 Task: Find a house in Iowa City for 3 guests from 12 Aug to 15 Aug with 2 bedrooms, 3 beds, 1 bathroom, a price range of ₹12,000 to ₹16,000, and self check-in option.
Action: Mouse moved to (475, 92)
Screenshot: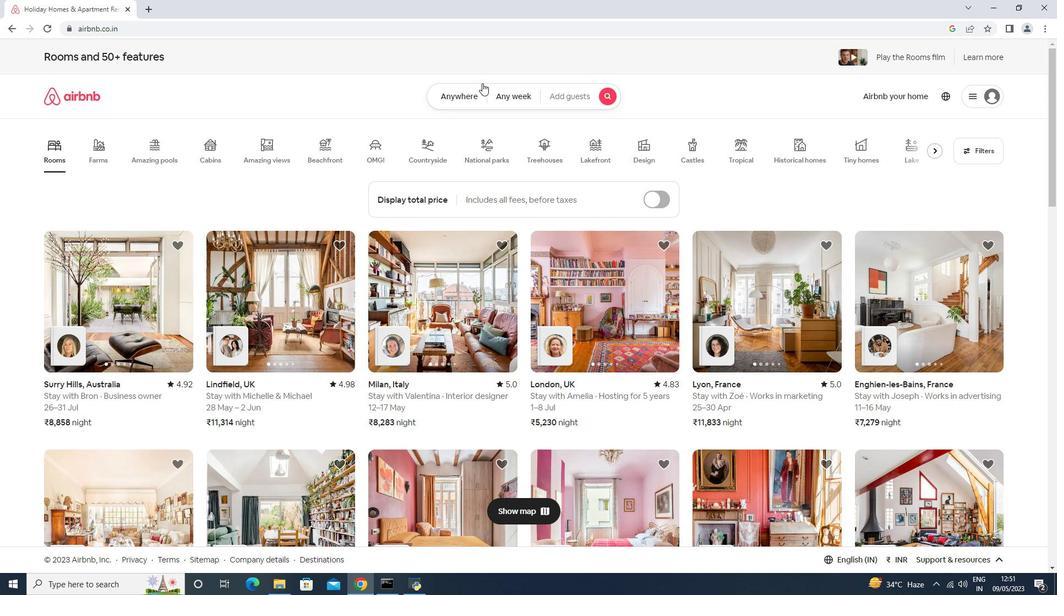 
Action: Mouse pressed left at (475, 92)
Screenshot: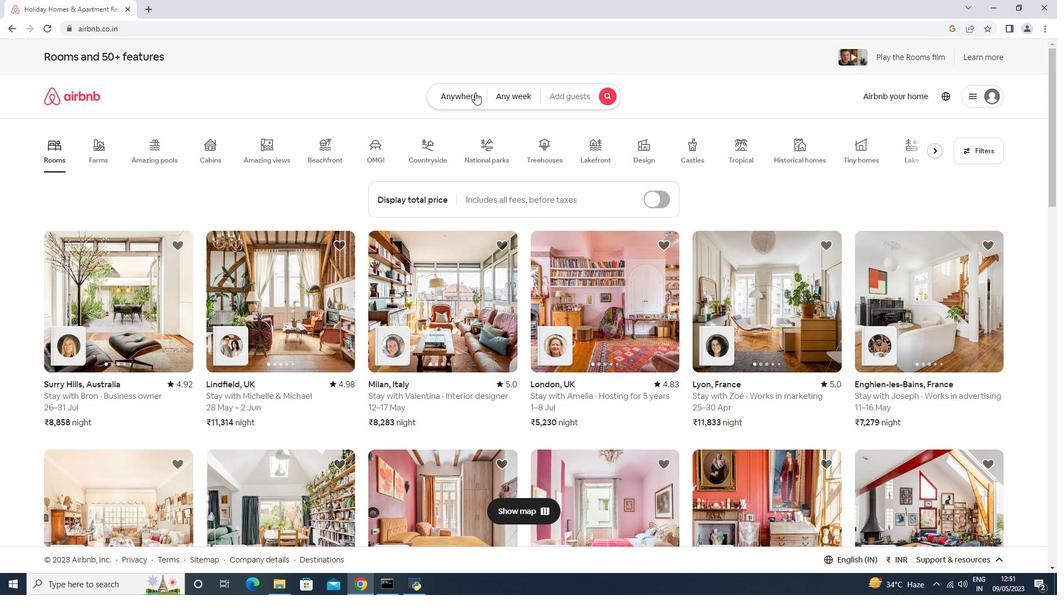 
Action: Mouse moved to (423, 131)
Screenshot: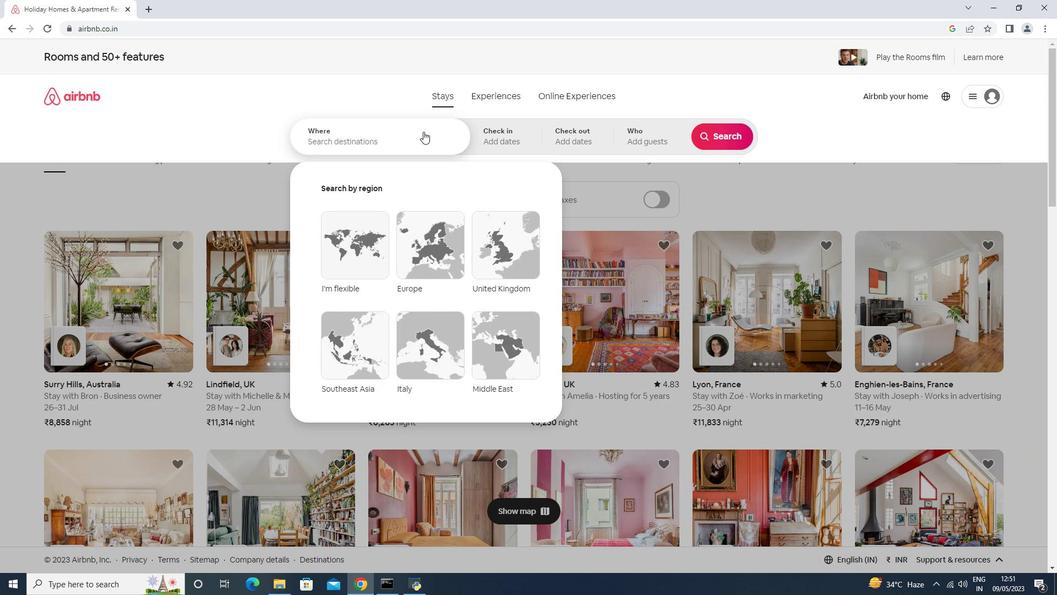
Action: Mouse pressed left at (423, 131)
Screenshot: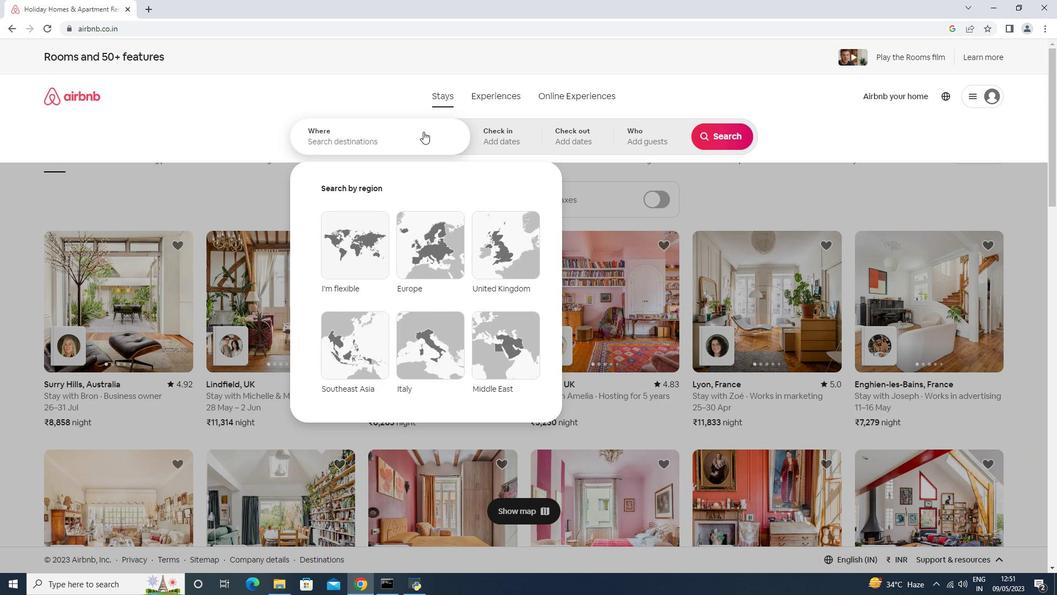 
Action: Key pressed <Key.shift><Key.shift>Lowa<Key.space><Key.shift>City,<Key.space><Key.shift>UNITED<Key.space><Key.shift>States<Key.enter>
Screenshot: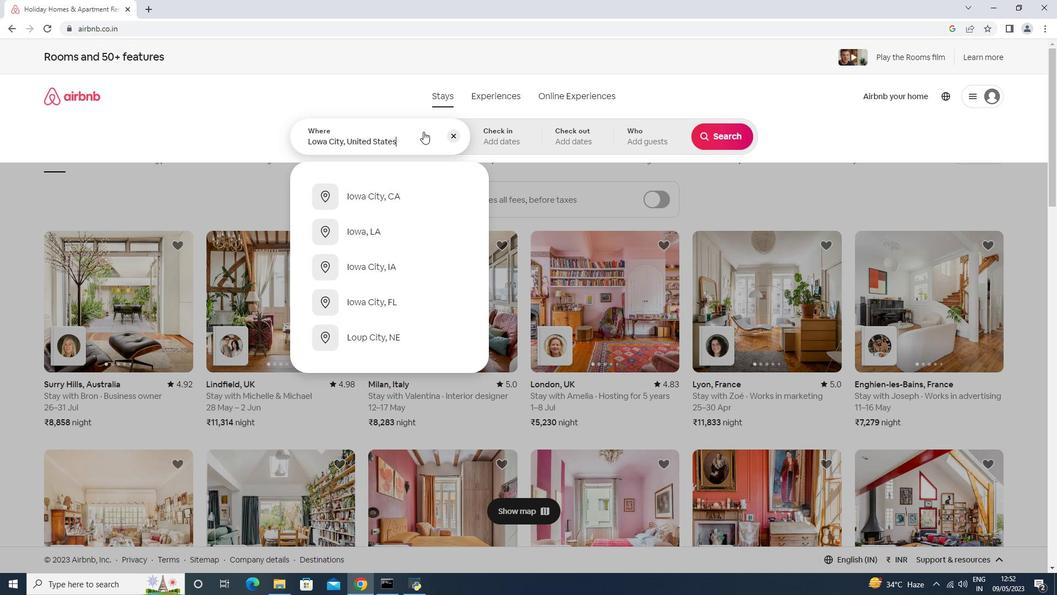 
Action: Mouse moved to (720, 225)
Screenshot: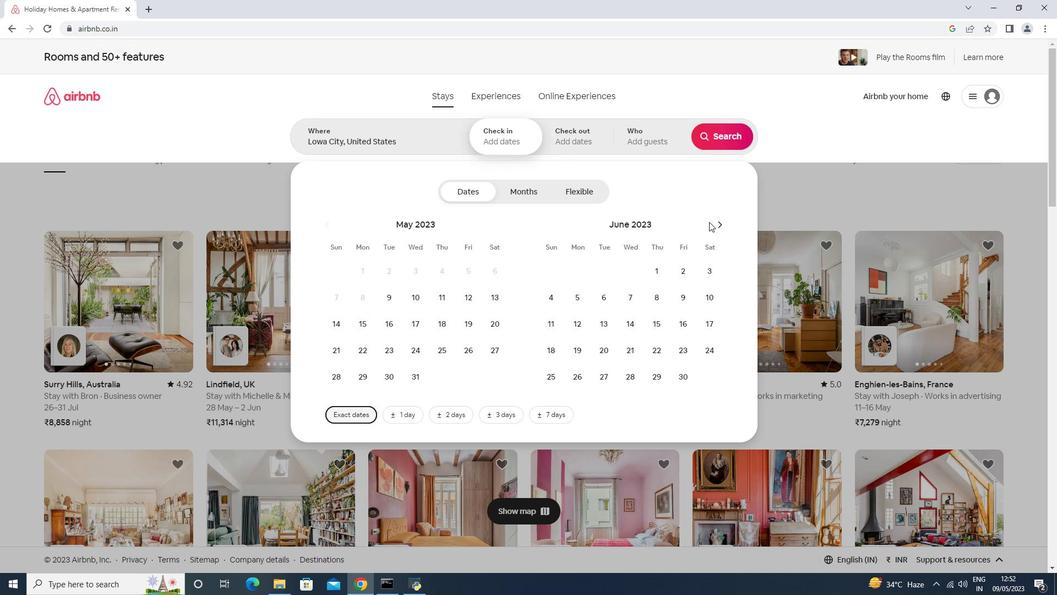 
Action: Mouse pressed left at (720, 225)
Screenshot: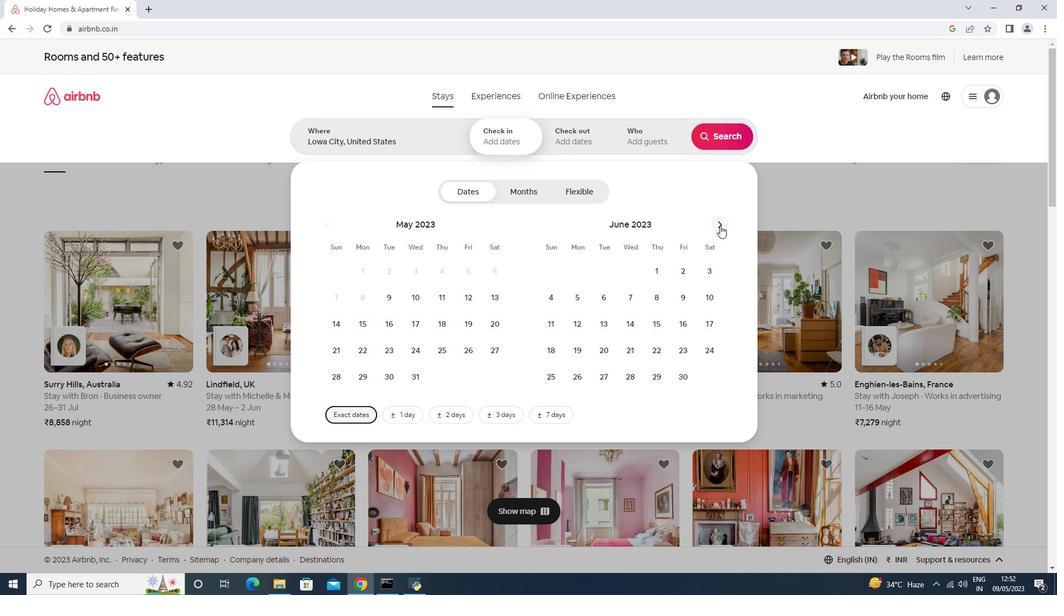 
Action: Mouse pressed left at (720, 225)
Screenshot: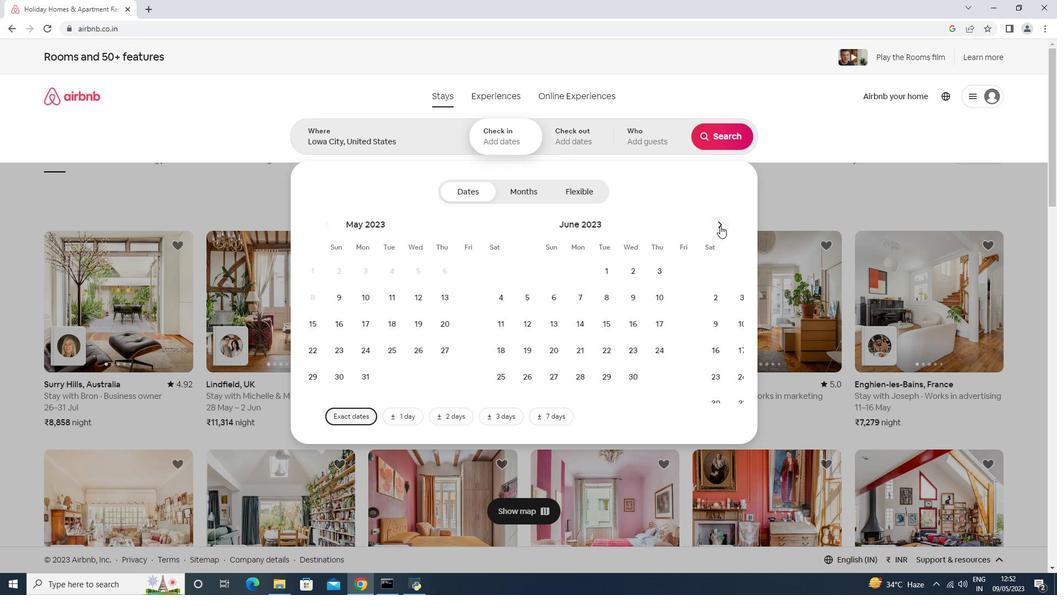
Action: Mouse moved to (713, 287)
Screenshot: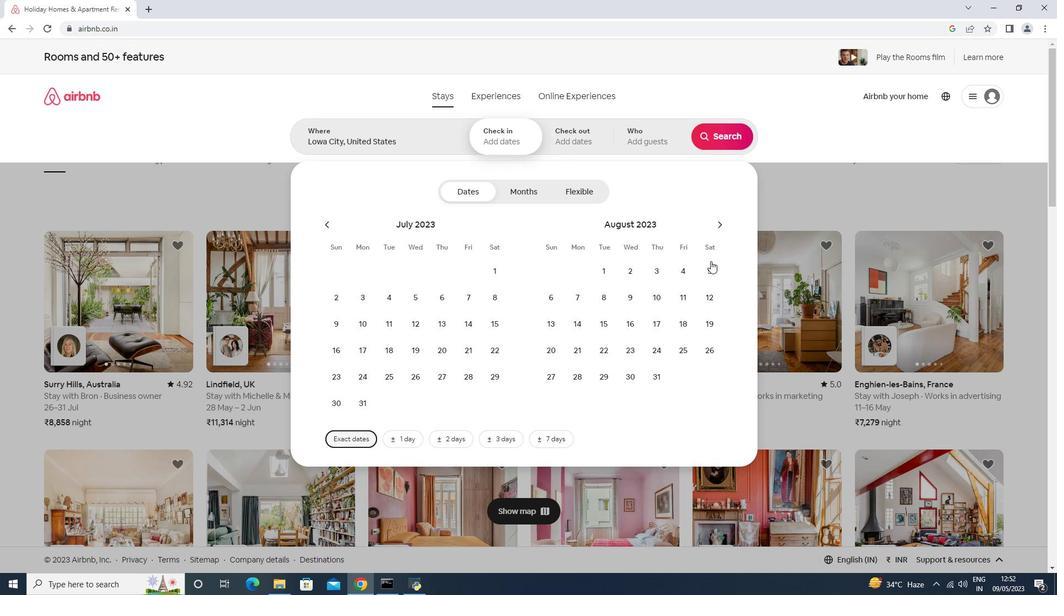 
Action: Mouse pressed left at (713, 287)
Screenshot: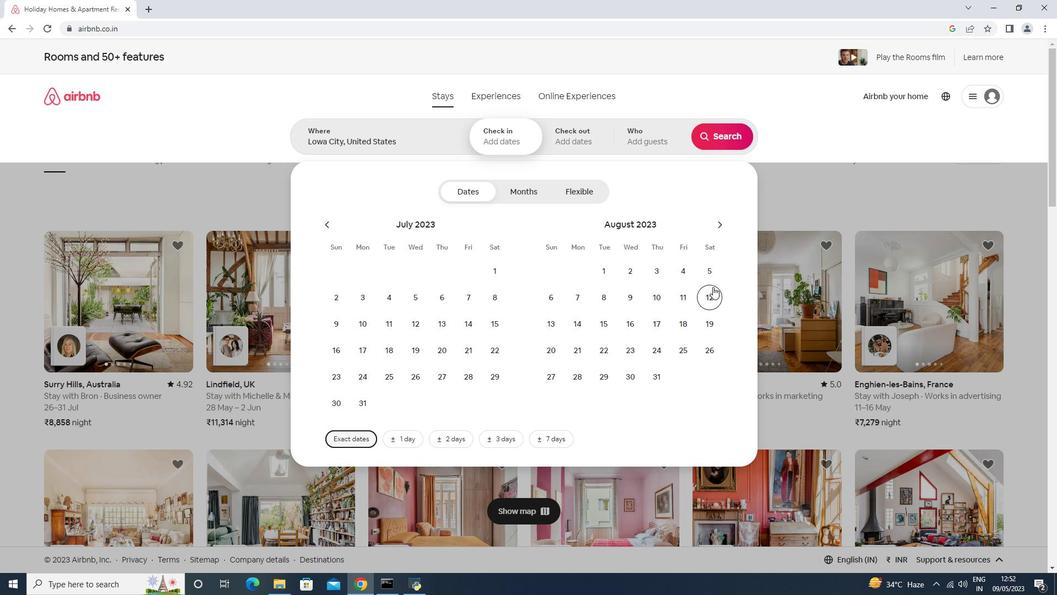 
Action: Mouse moved to (613, 315)
Screenshot: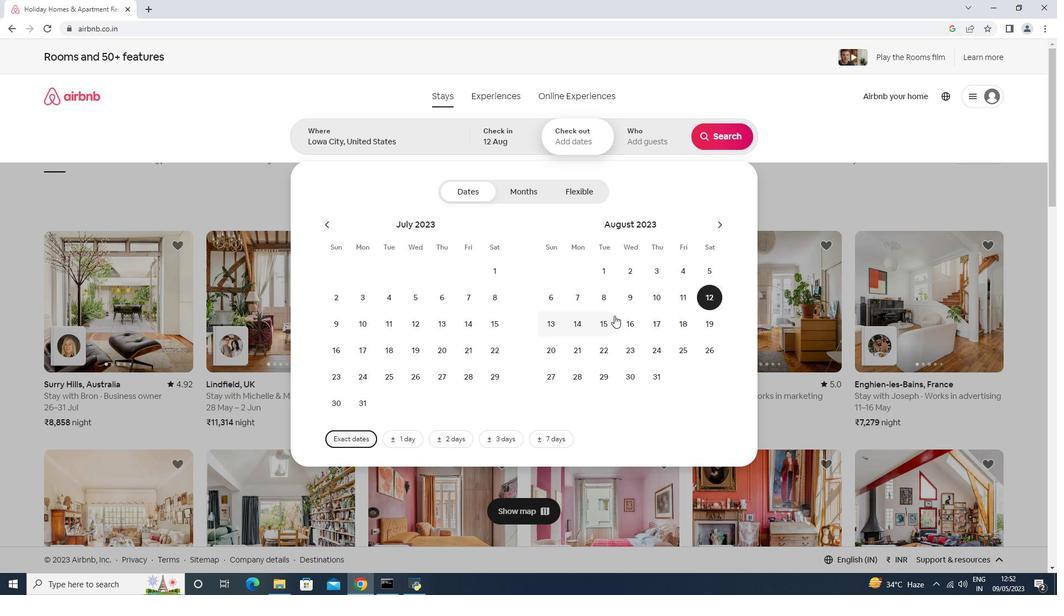 
Action: Mouse pressed left at (613, 315)
Screenshot: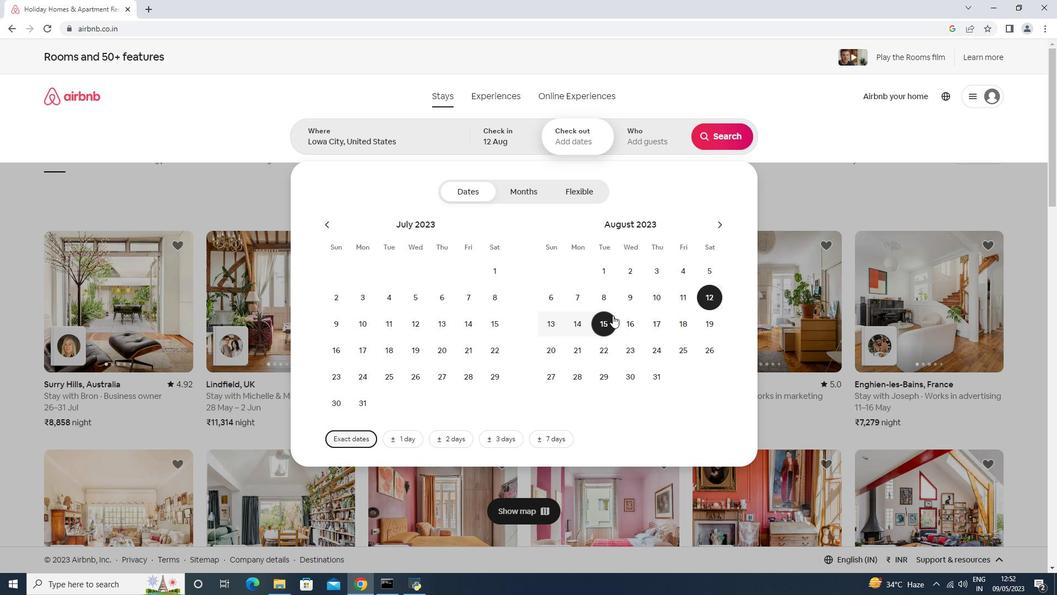 
Action: Mouse moved to (647, 141)
Screenshot: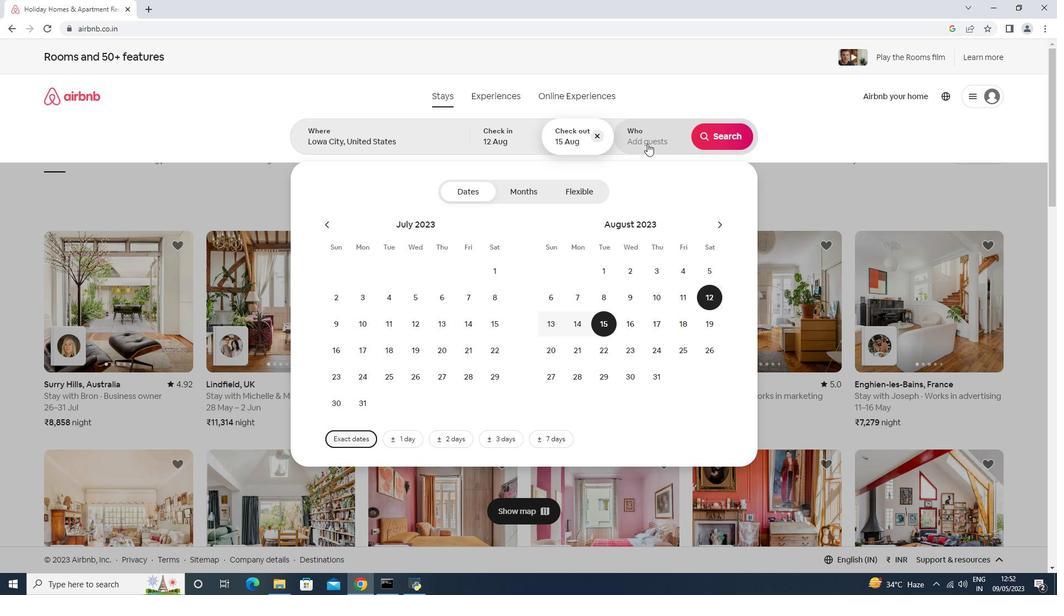 
Action: Mouse pressed left at (647, 141)
Screenshot: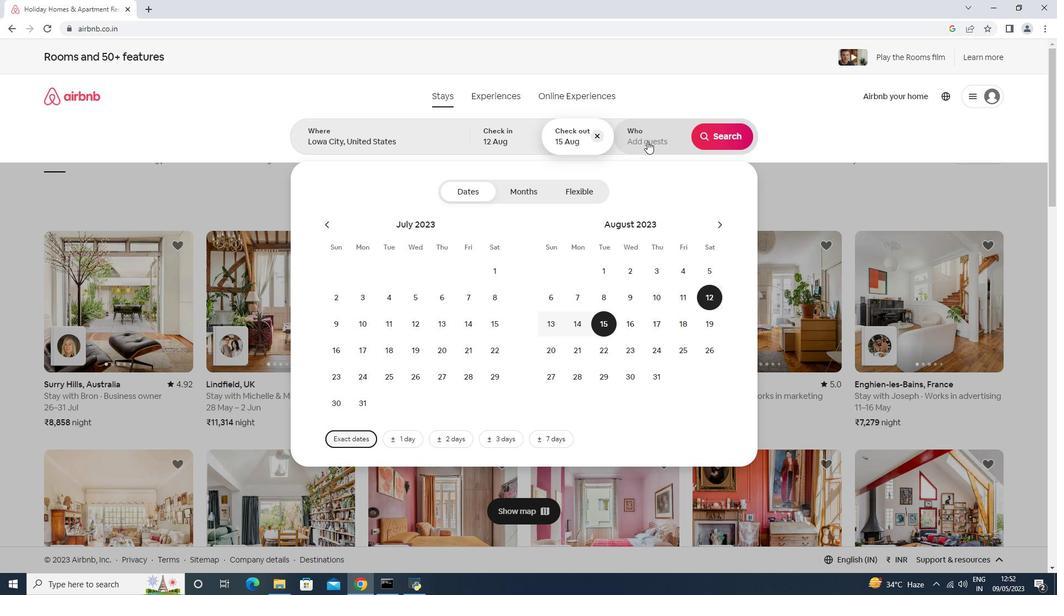 
Action: Mouse moved to (729, 190)
Screenshot: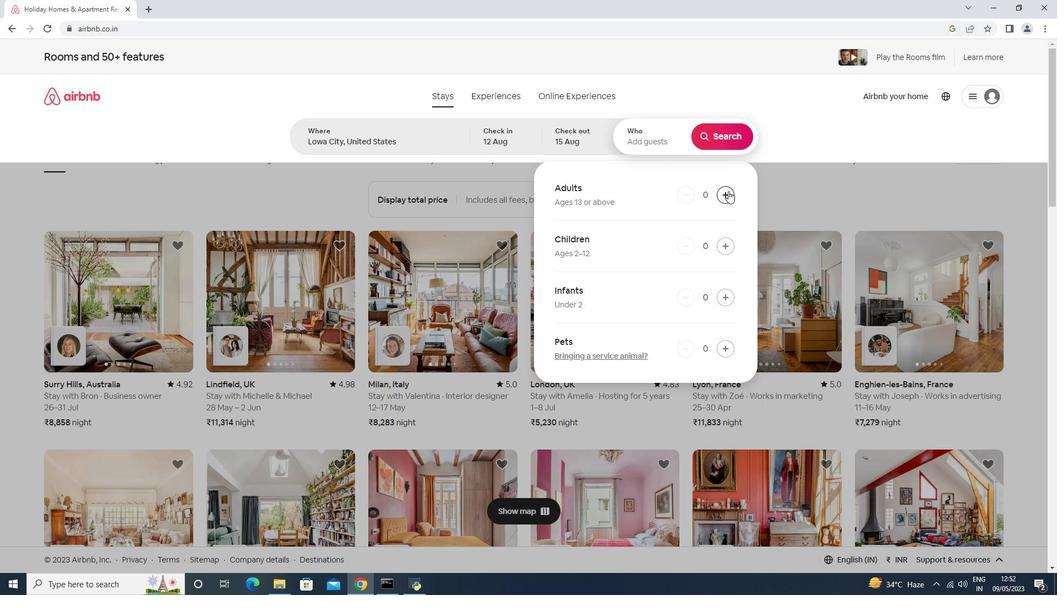 
Action: Mouse pressed left at (729, 190)
Screenshot: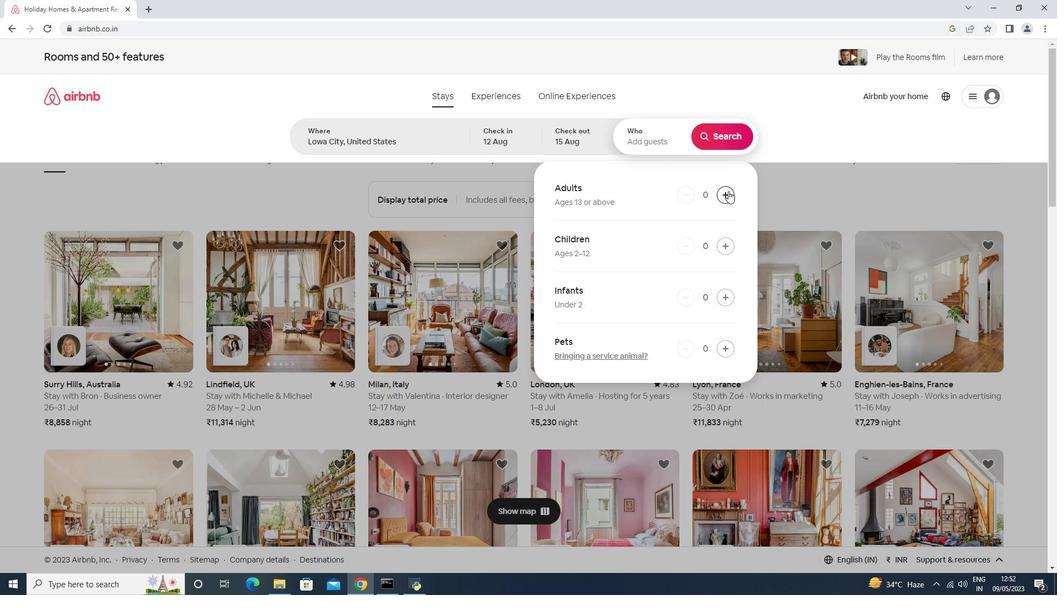 
Action: Mouse pressed left at (729, 190)
Screenshot: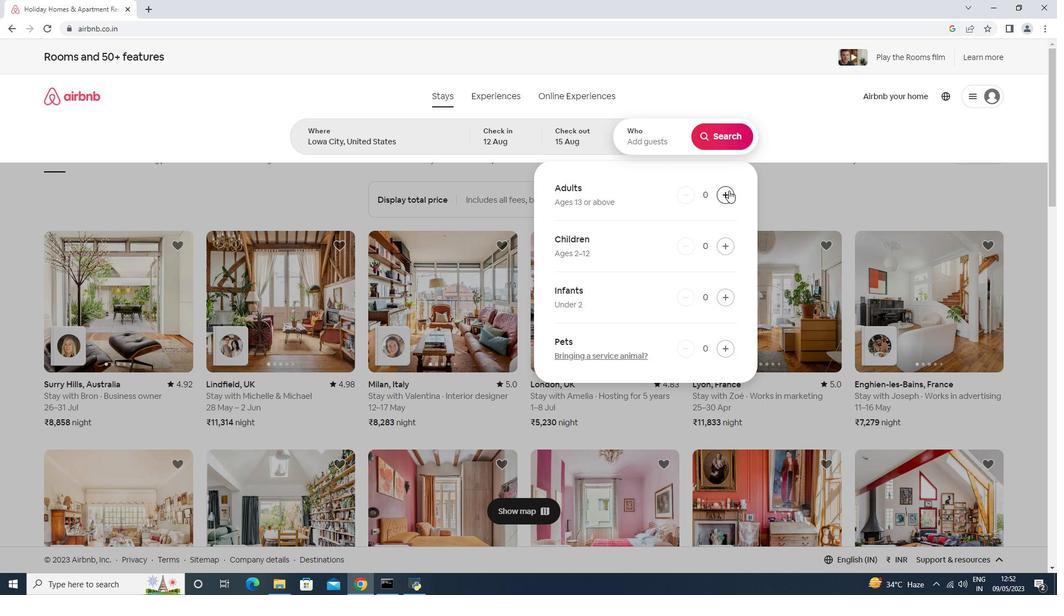 
Action: Mouse pressed left at (729, 190)
Screenshot: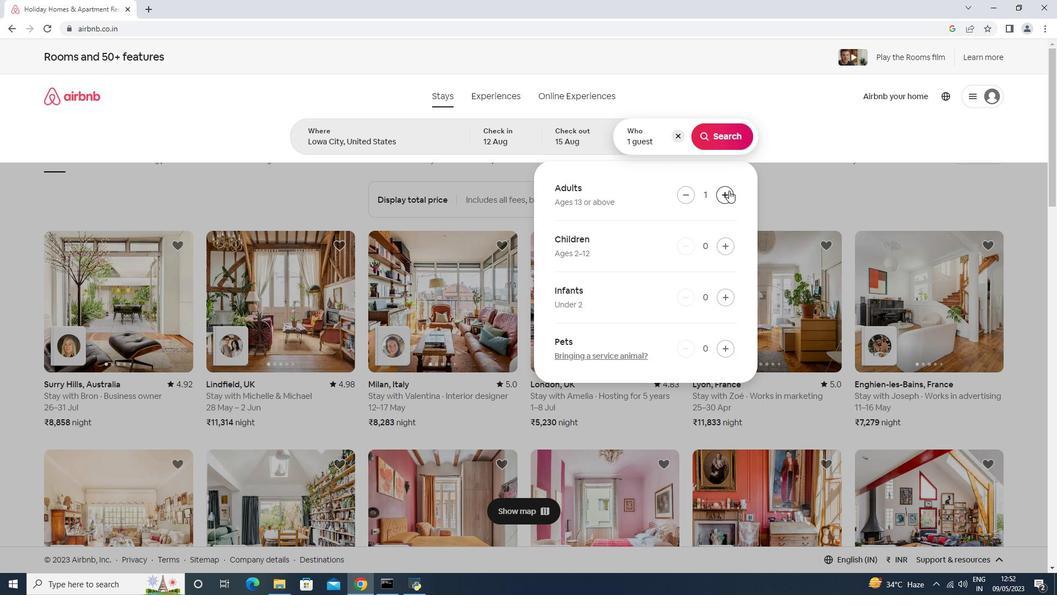 
Action: Mouse pressed left at (729, 190)
Screenshot: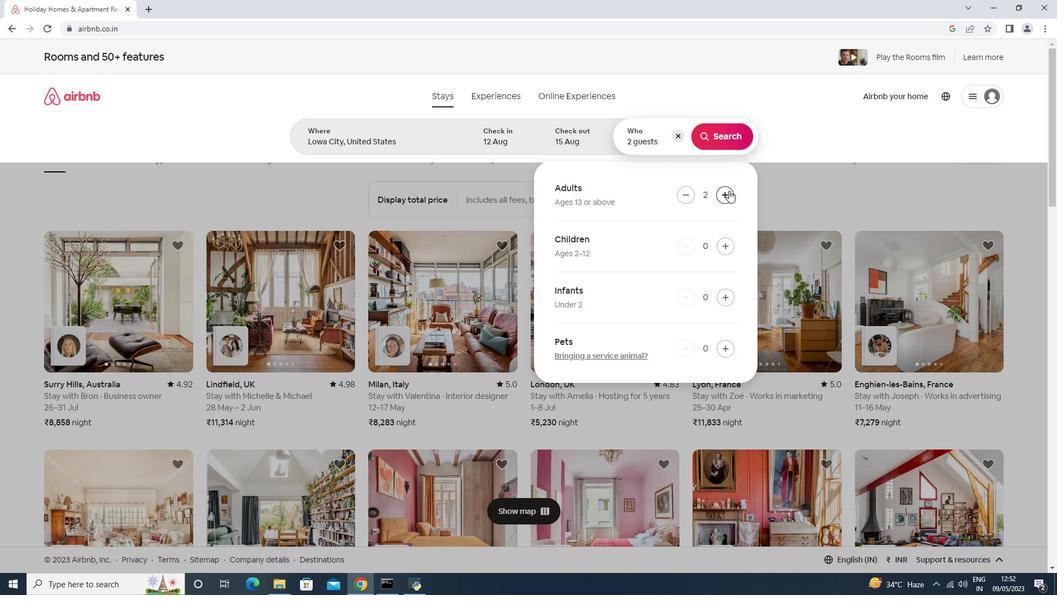 
Action: Mouse moved to (695, 195)
Screenshot: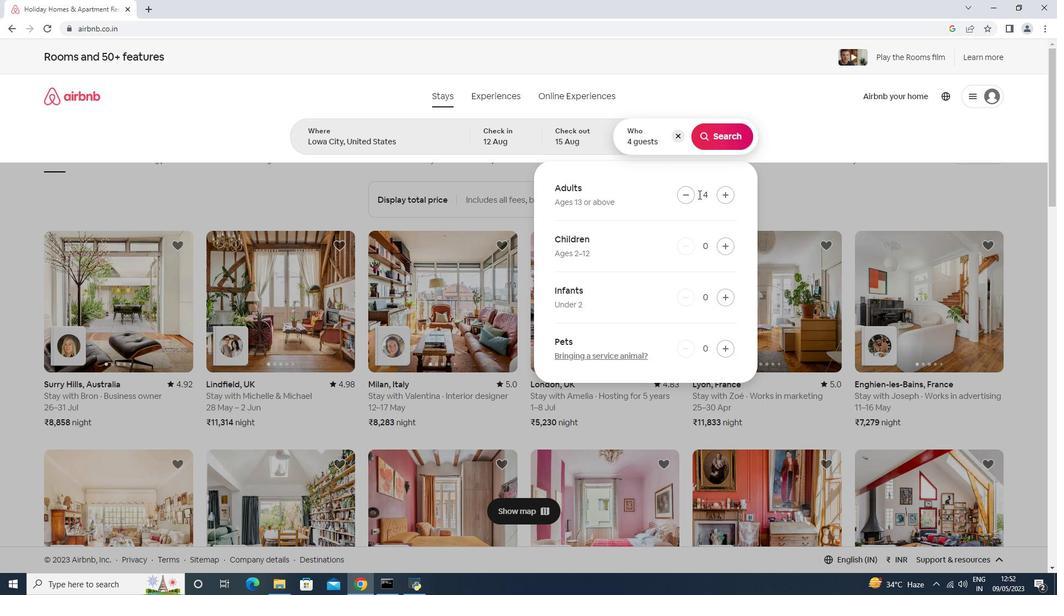 
Action: Mouse pressed left at (695, 195)
Screenshot: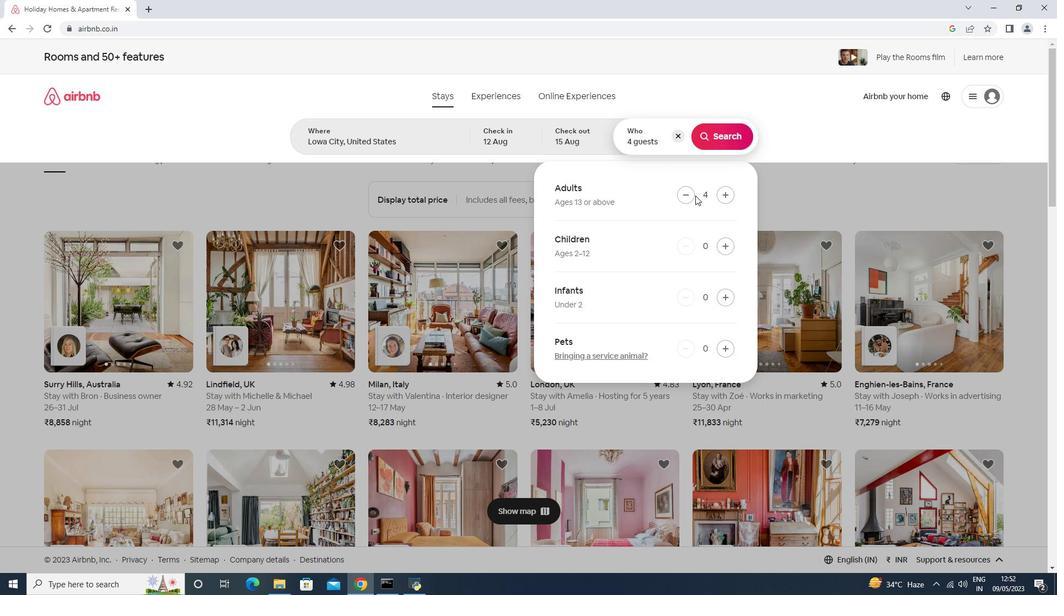 
Action: Mouse moved to (694, 195)
Screenshot: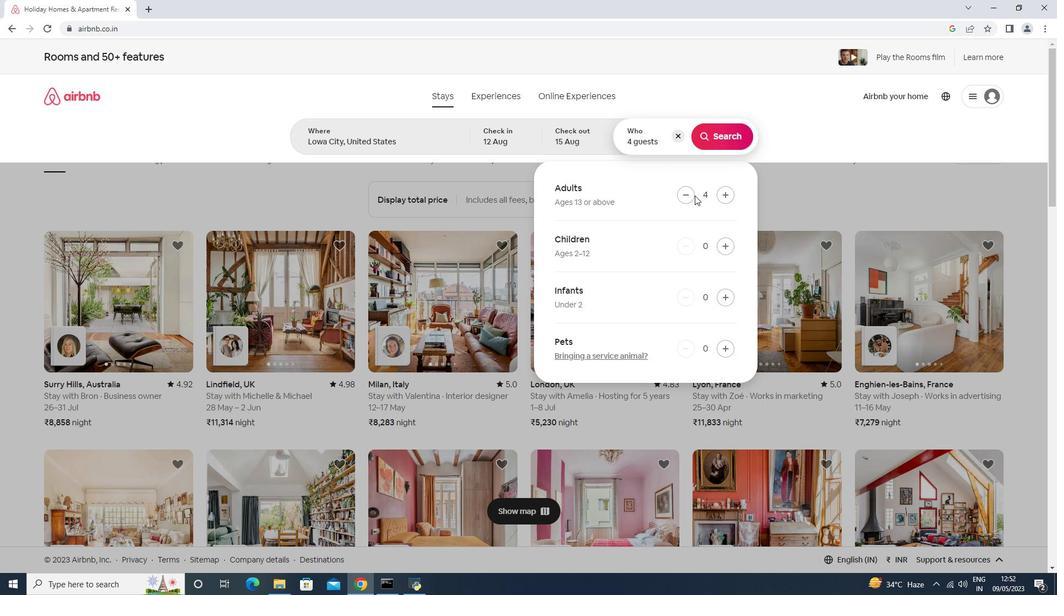 
Action: Mouse pressed left at (694, 195)
Screenshot: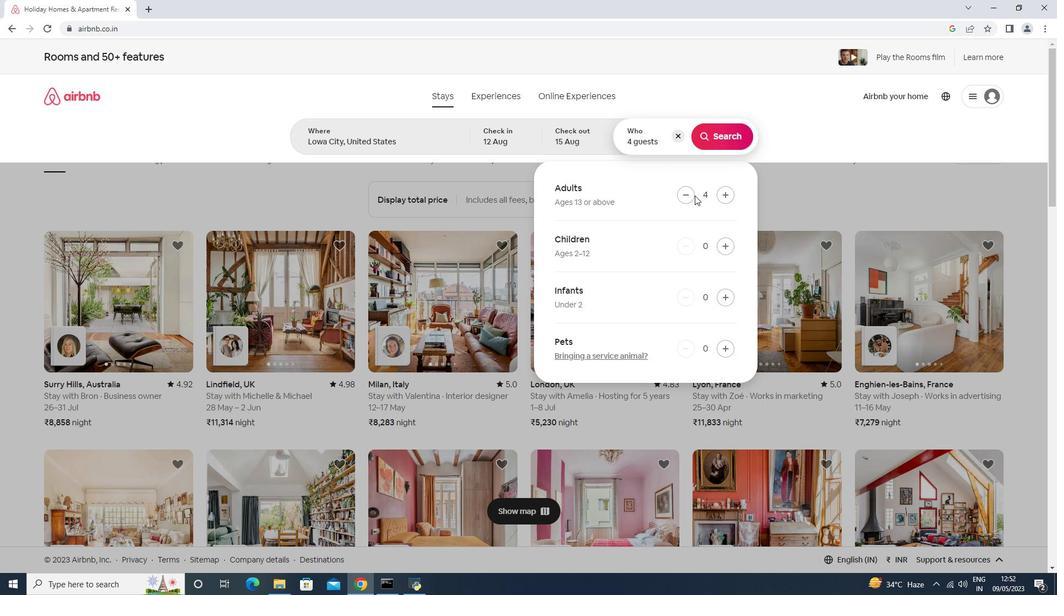 
Action: Mouse moved to (735, 128)
Screenshot: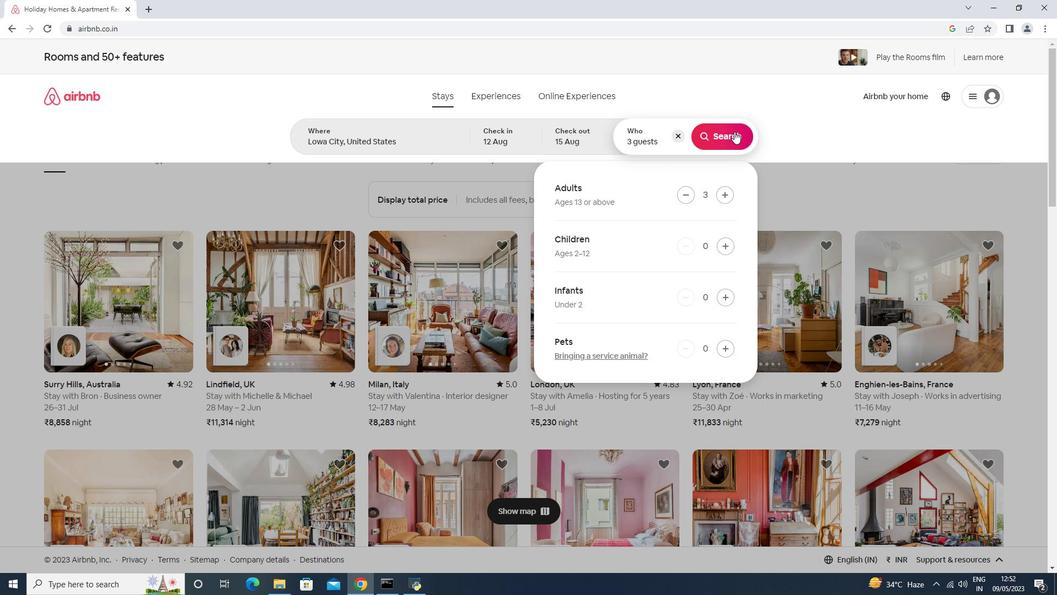 
Action: Mouse pressed left at (735, 128)
Screenshot: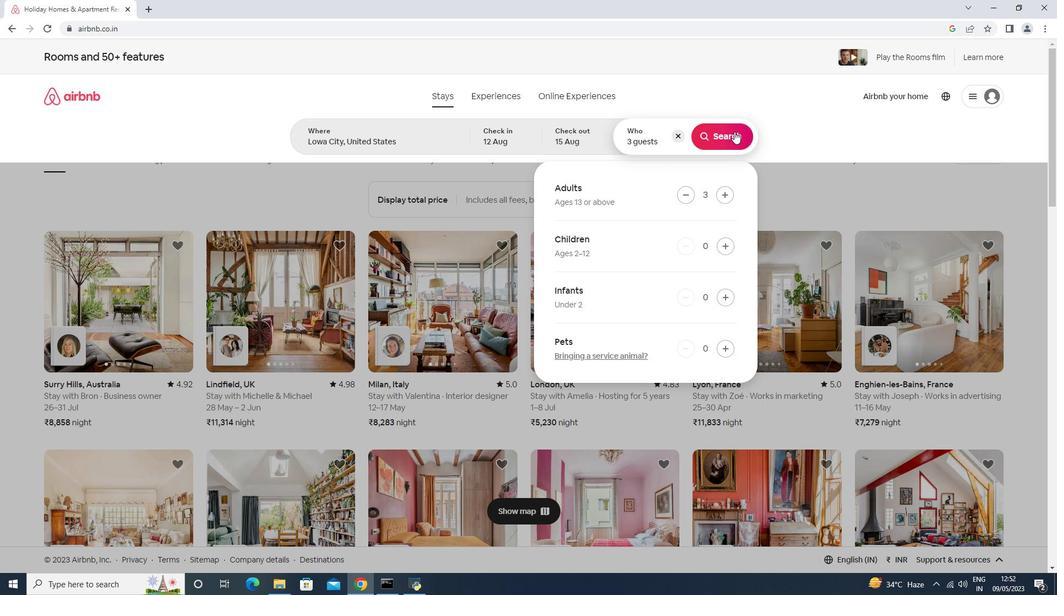 
Action: Mouse moved to (1020, 111)
Screenshot: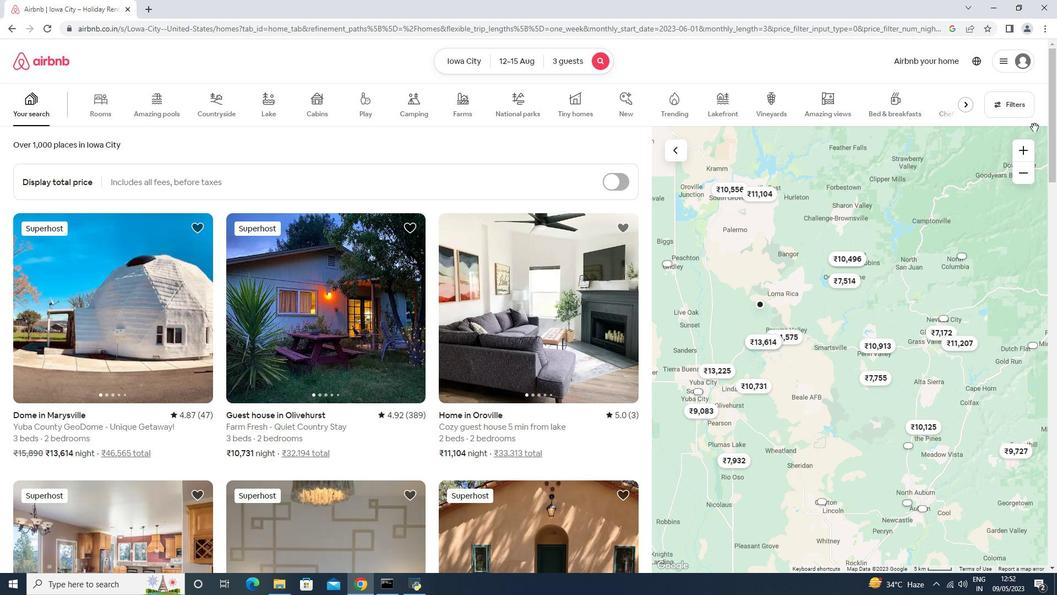 
Action: Mouse pressed left at (1020, 111)
Screenshot: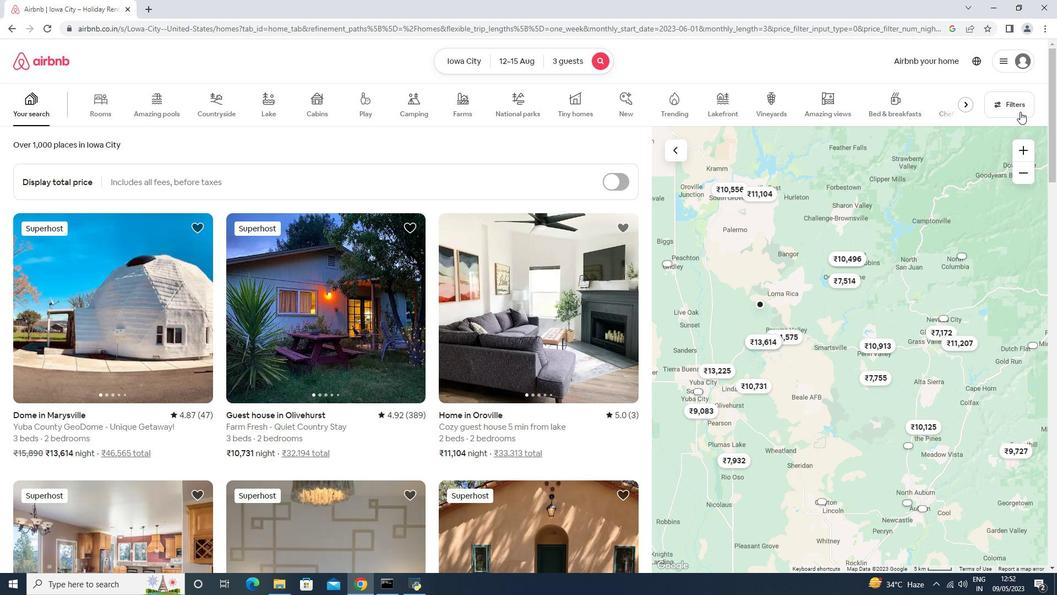 
Action: Mouse moved to (453, 373)
Screenshot: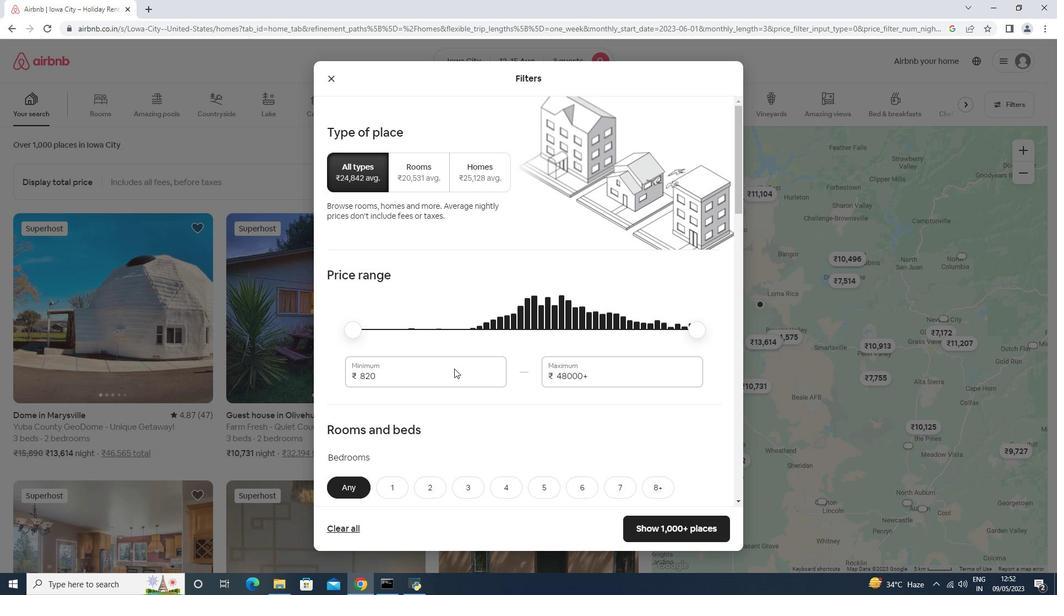 
Action: Mouse pressed left at (453, 373)
Screenshot: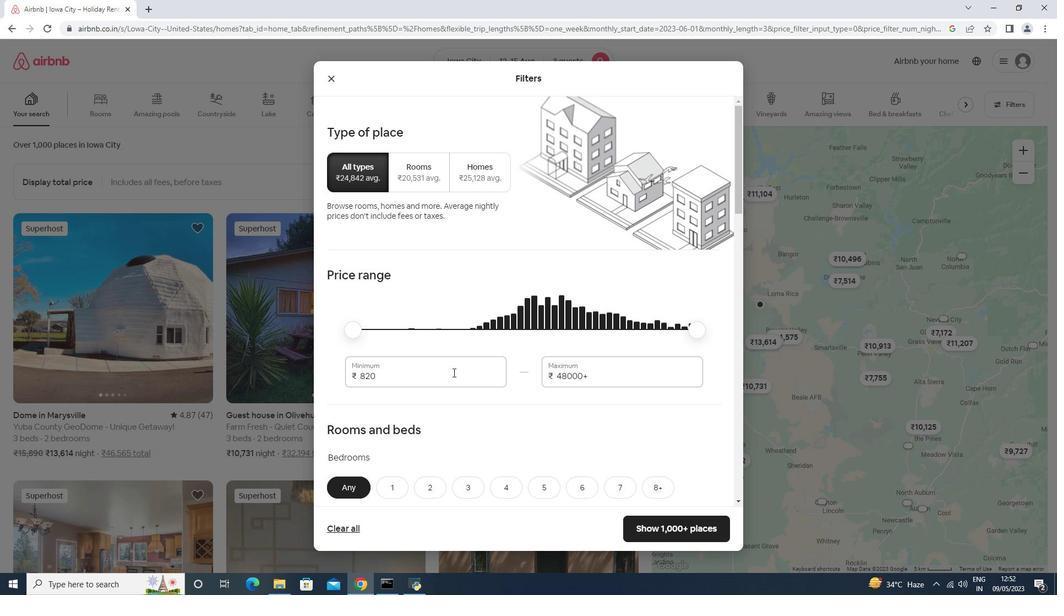 
Action: Key pressed <Key.backspace><Key.backspace><Key.backspace><Key.backspace><Key.backspace>12000<Key.tab>1600
Screenshot: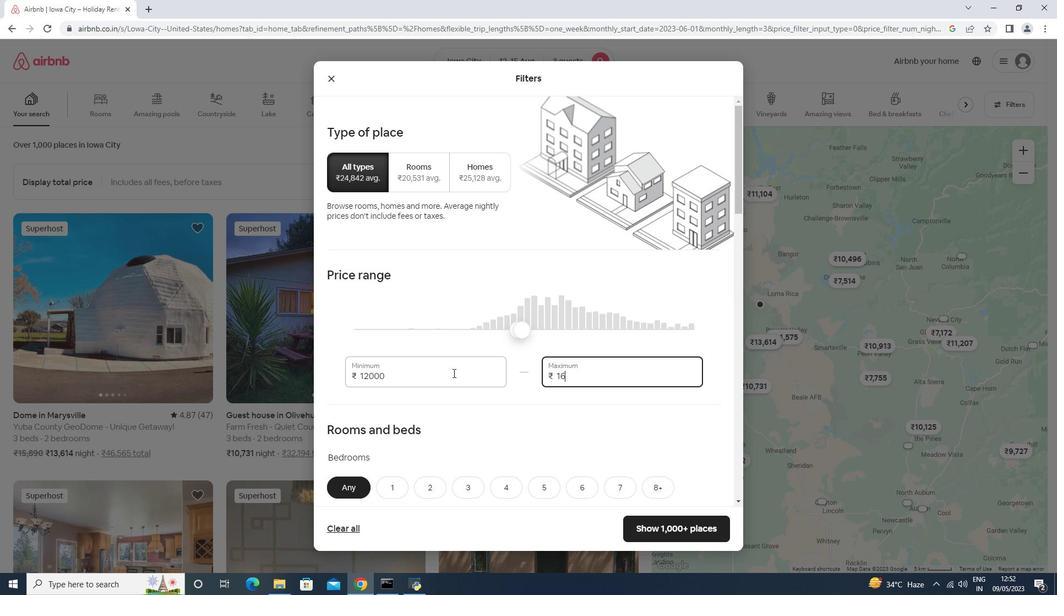 
Action: Mouse scrolled (453, 372) with delta (0, 0)
Screenshot: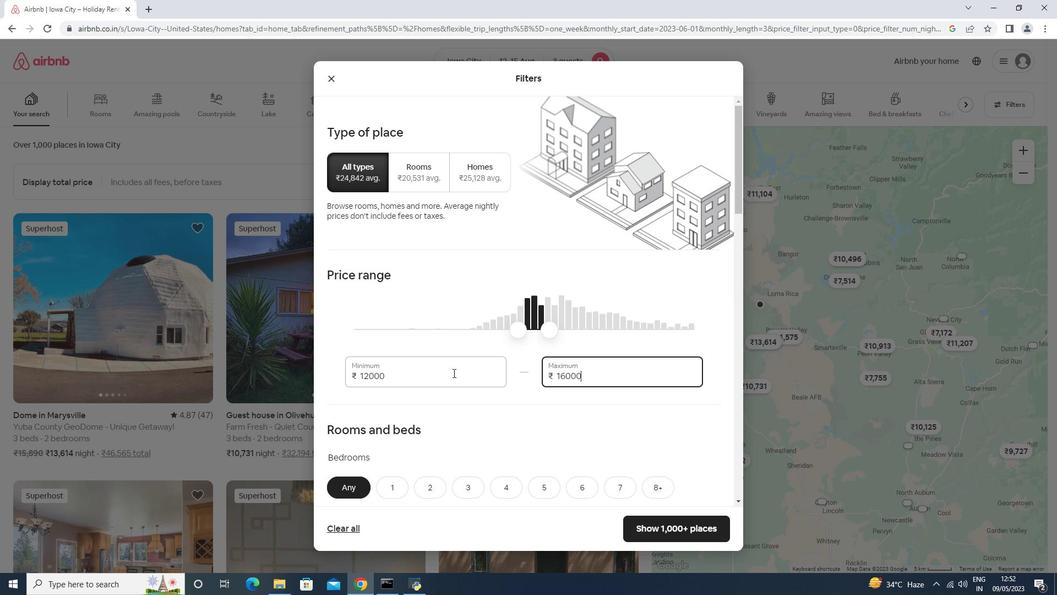 
Action: Mouse scrolled (453, 372) with delta (0, 0)
Screenshot: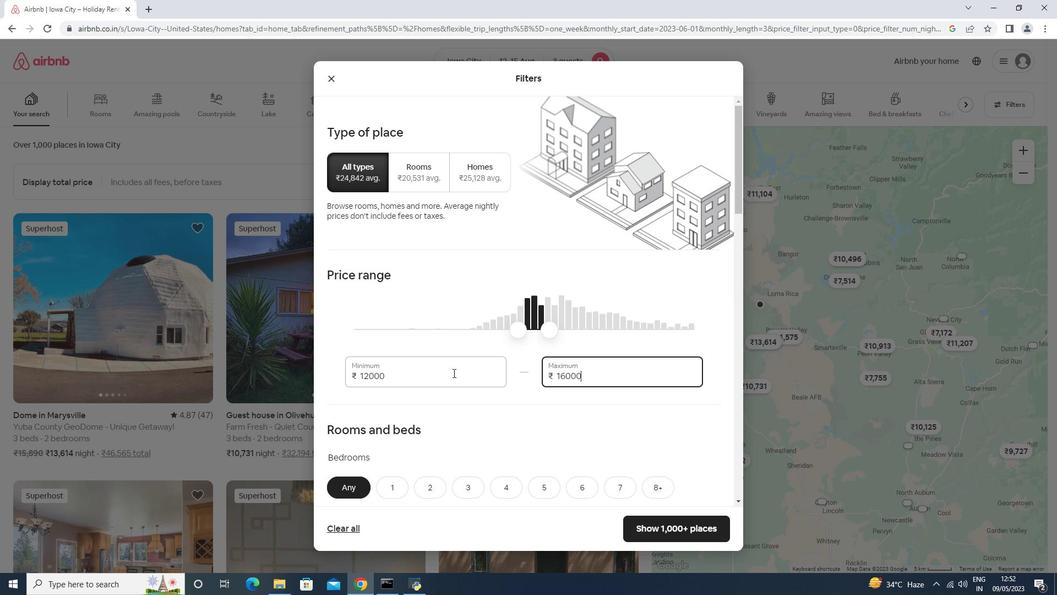 
Action: Mouse scrolled (453, 372) with delta (0, 0)
Screenshot: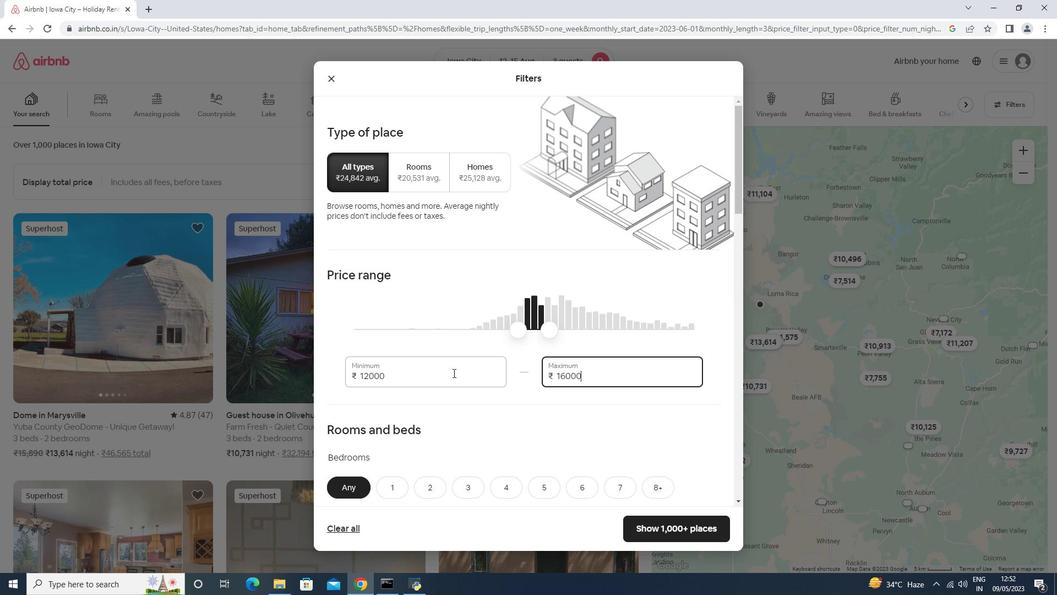 
Action: Mouse scrolled (453, 372) with delta (0, 0)
Screenshot: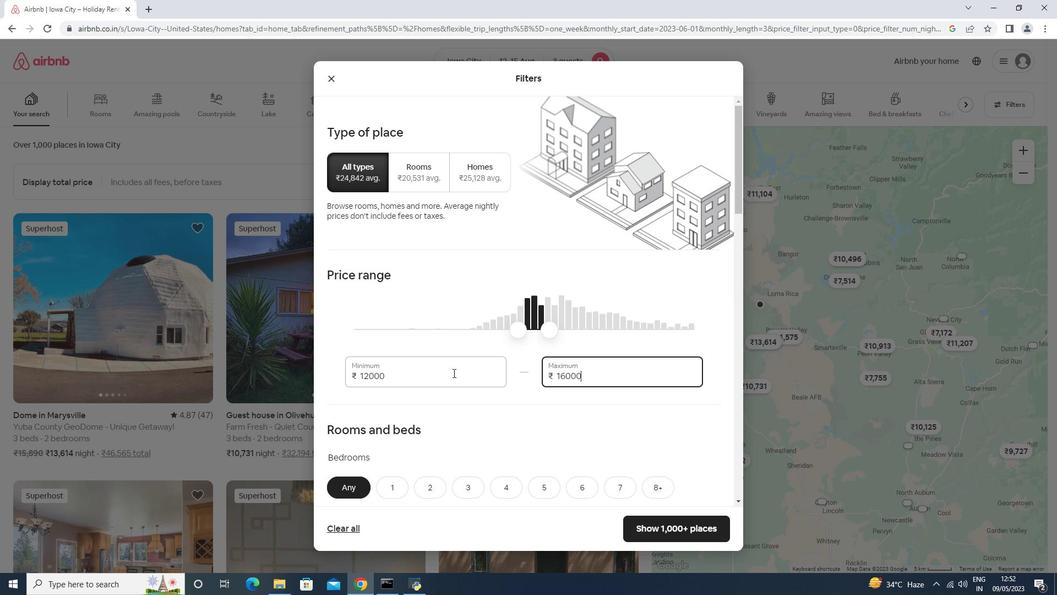 
Action: Mouse moved to (432, 269)
Screenshot: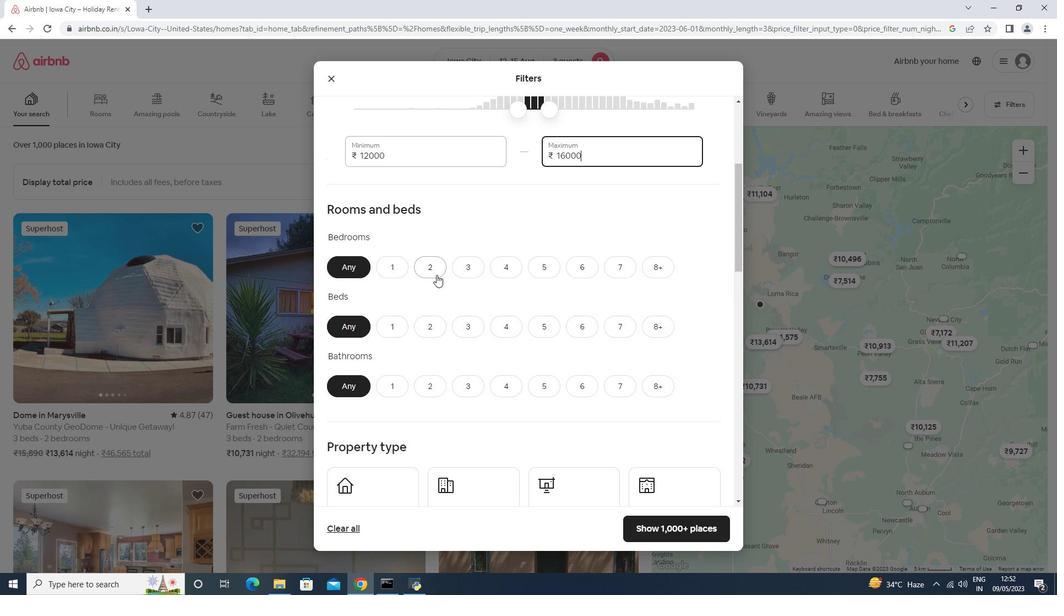 
Action: Mouse pressed left at (432, 269)
Screenshot: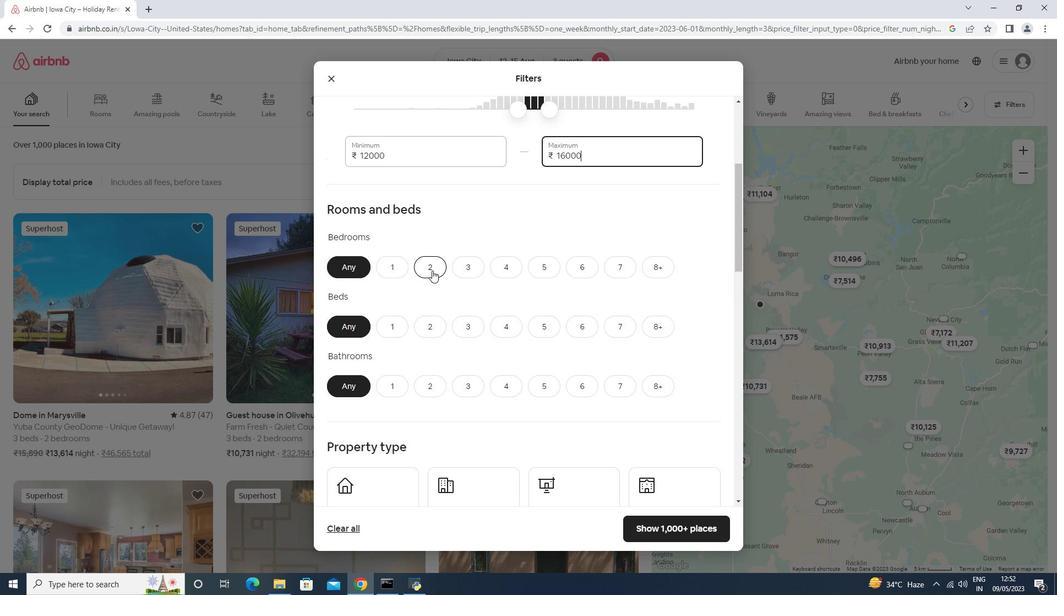 
Action: Mouse moved to (476, 332)
Screenshot: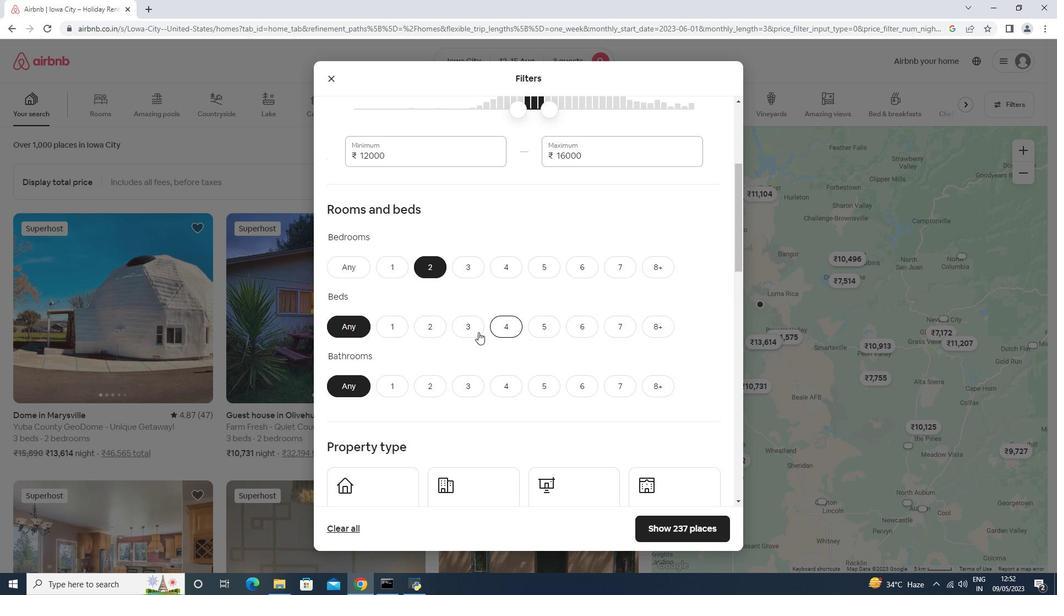 
Action: Mouse pressed left at (476, 332)
Screenshot: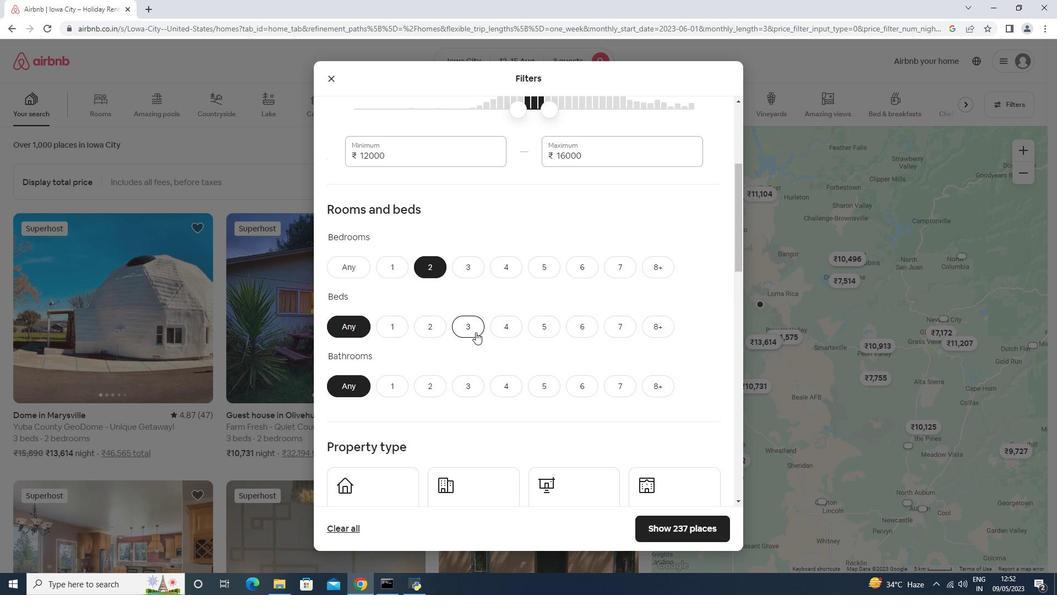
Action: Mouse moved to (380, 391)
Screenshot: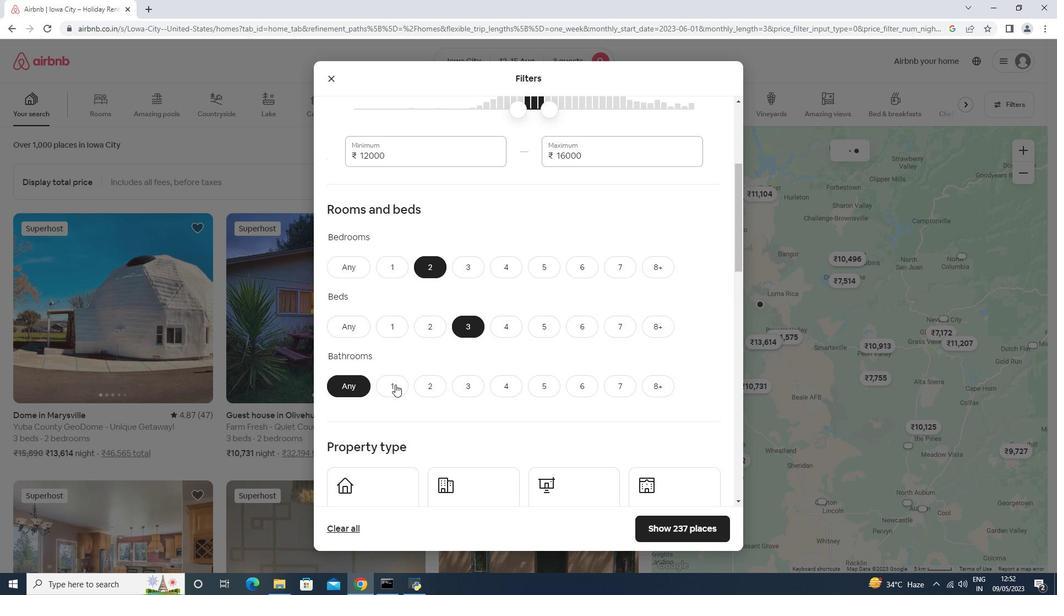 
Action: Mouse pressed left at (380, 391)
Screenshot: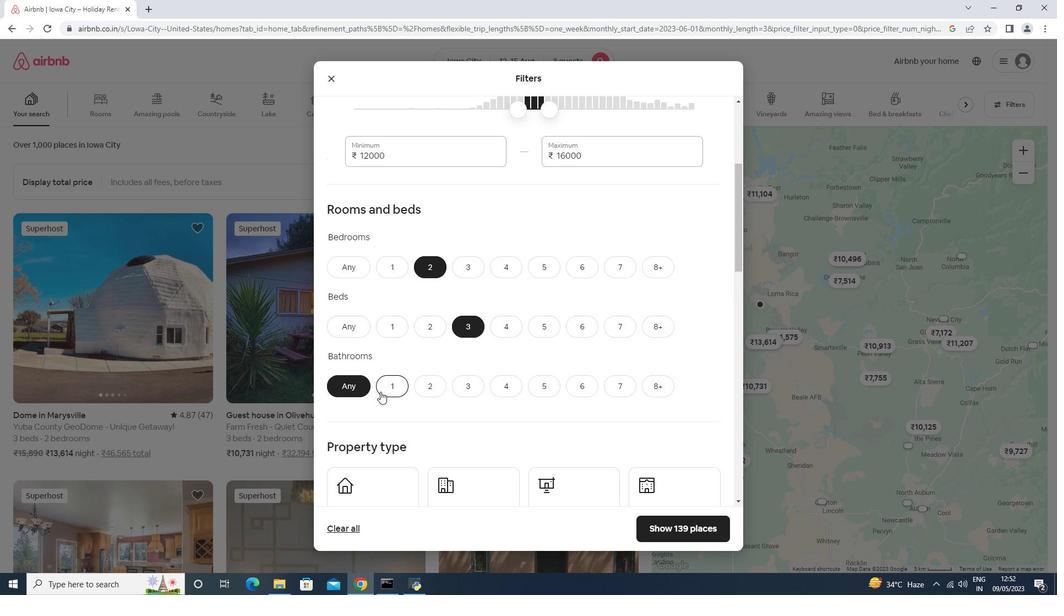 
Action: Mouse scrolled (380, 391) with delta (0, 0)
Screenshot: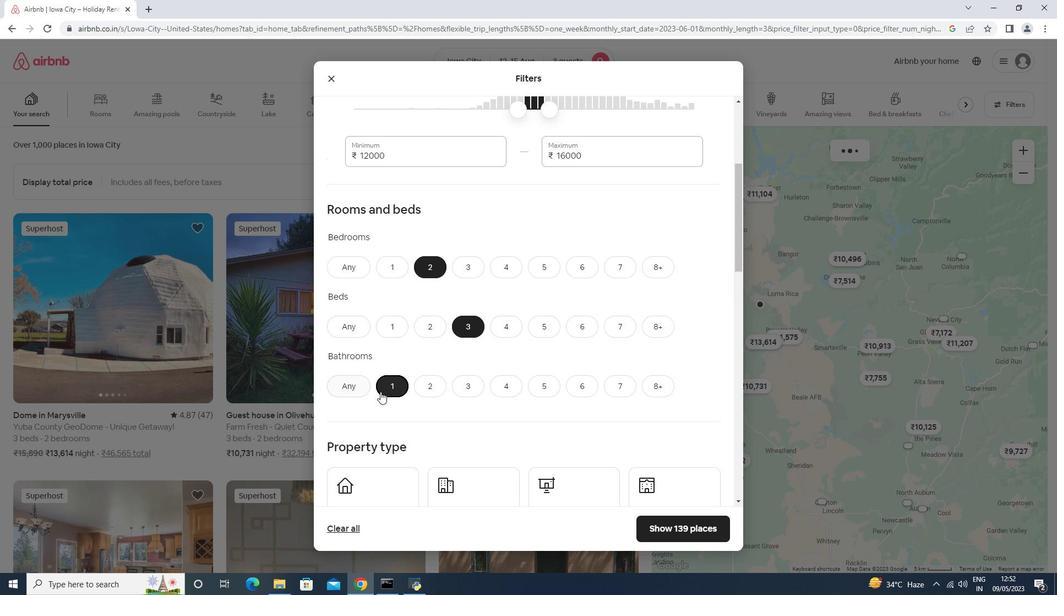 
Action: Mouse scrolled (380, 391) with delta (0, 0)
Screenshot: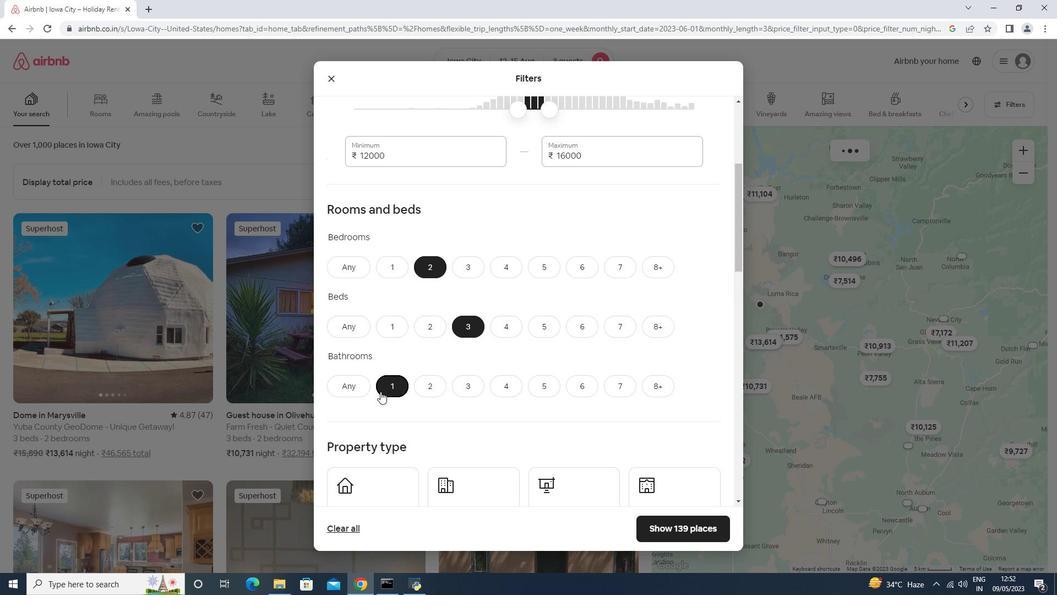 
Action: Mouse moved to (390, 391)
Screenshot: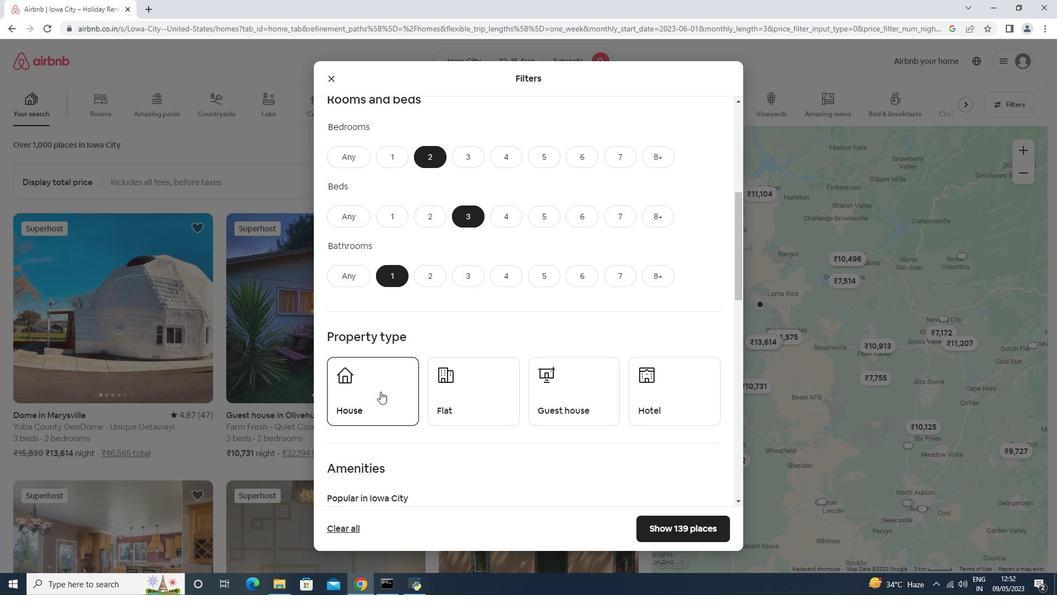
Action: Mouse pressed left at (390, 391)
Screenshot: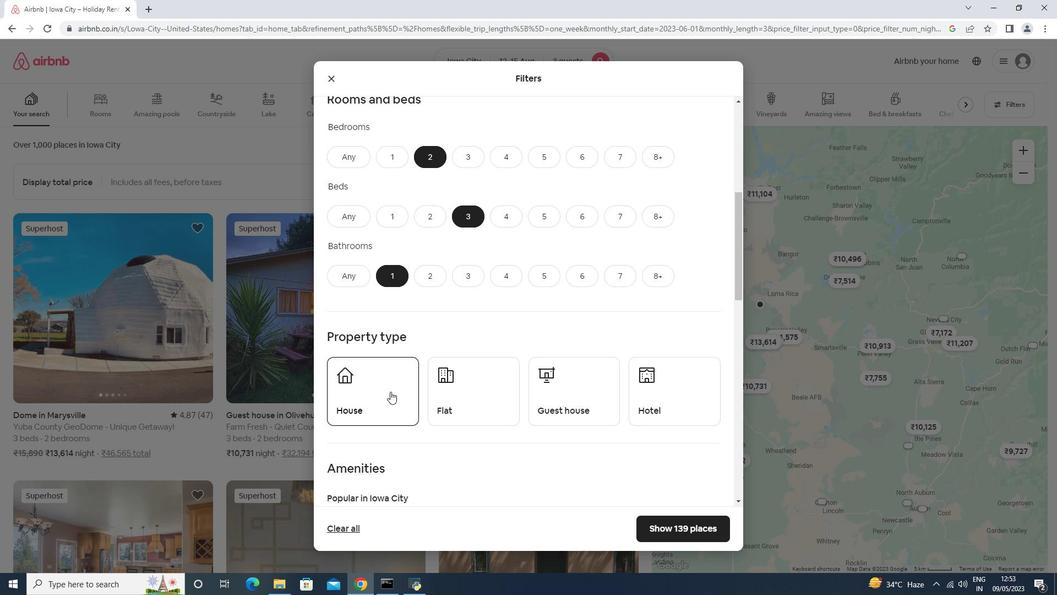 
Action: Mouse moved to (441, 398)
Screenshot: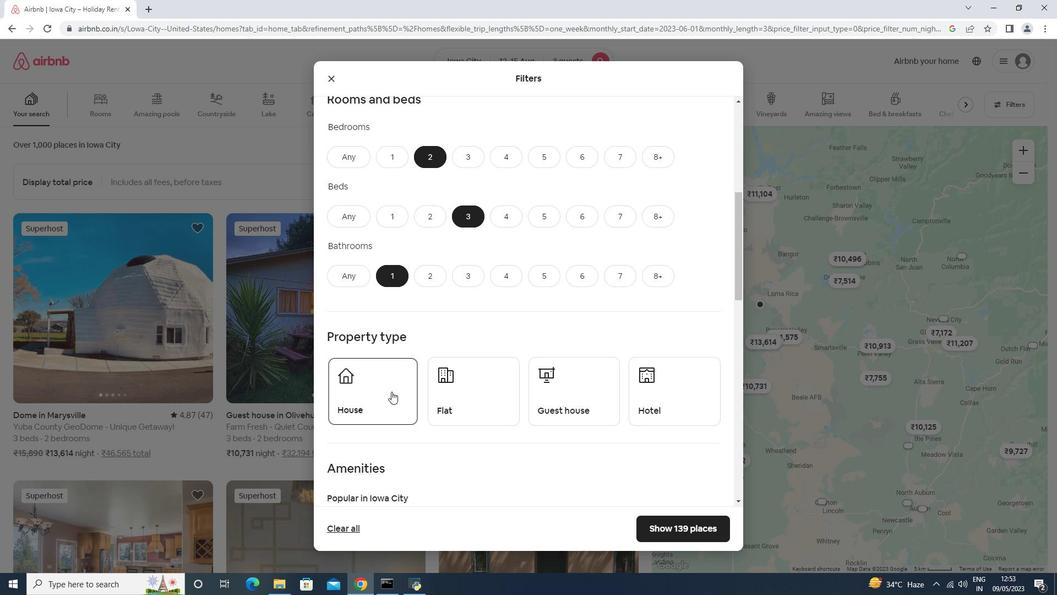 
Action: Mouse pressed left at (441, 398)
Screenshot: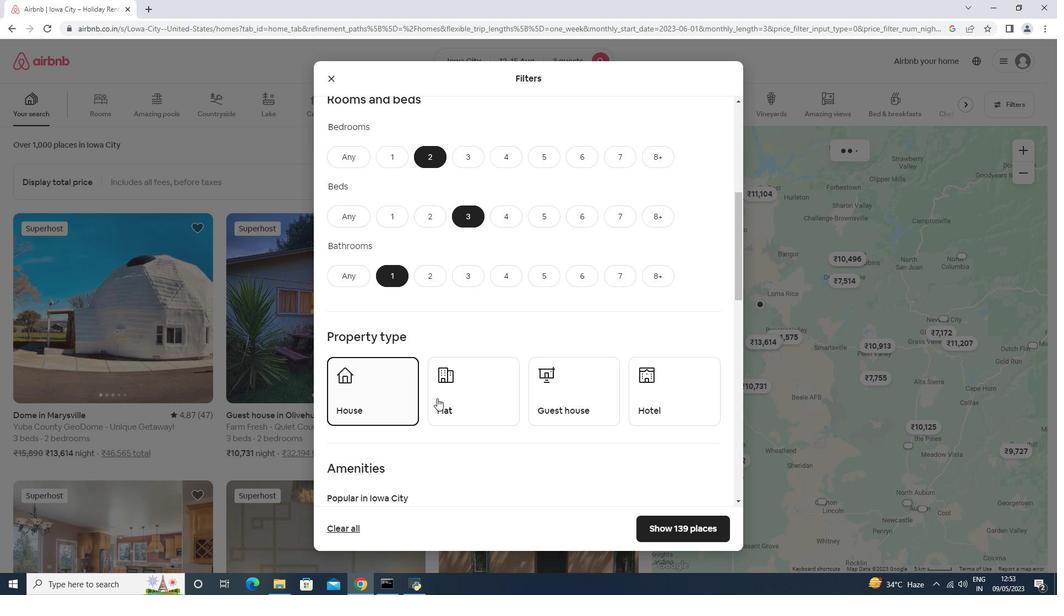 
Action: Mouse moved to (517, 402)
Screenshot: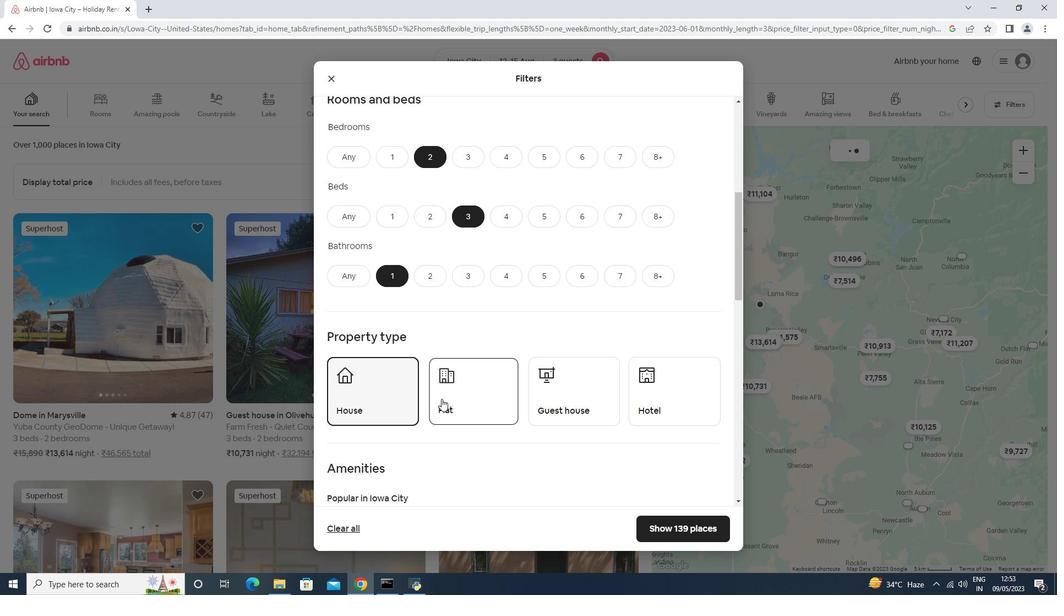 
Action: Mouse pressed left at (517, 402)
Screenshot: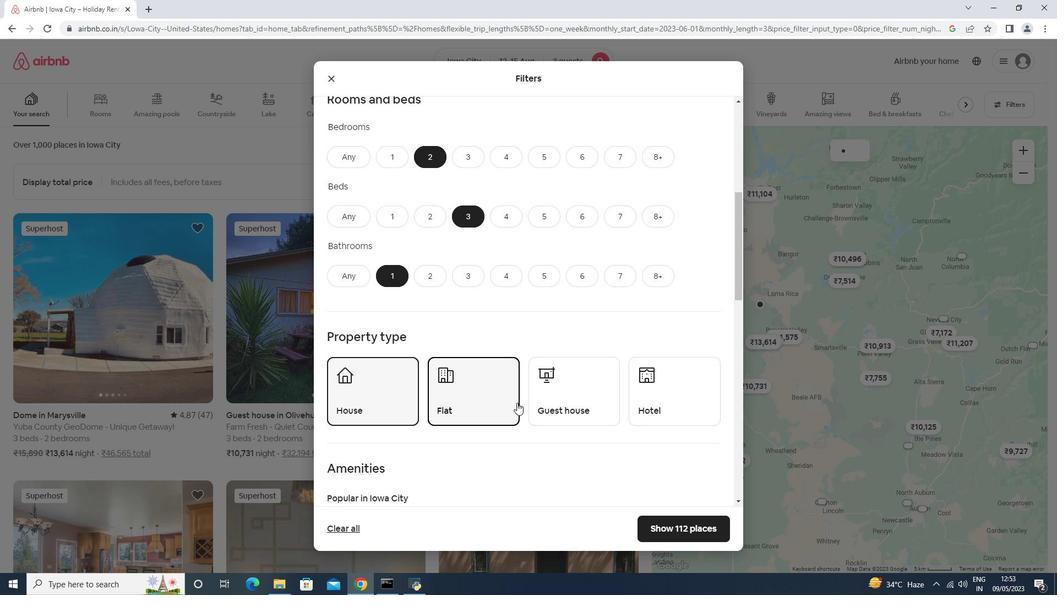 
Action: Mouse moved to (526, 402)
Screenshot: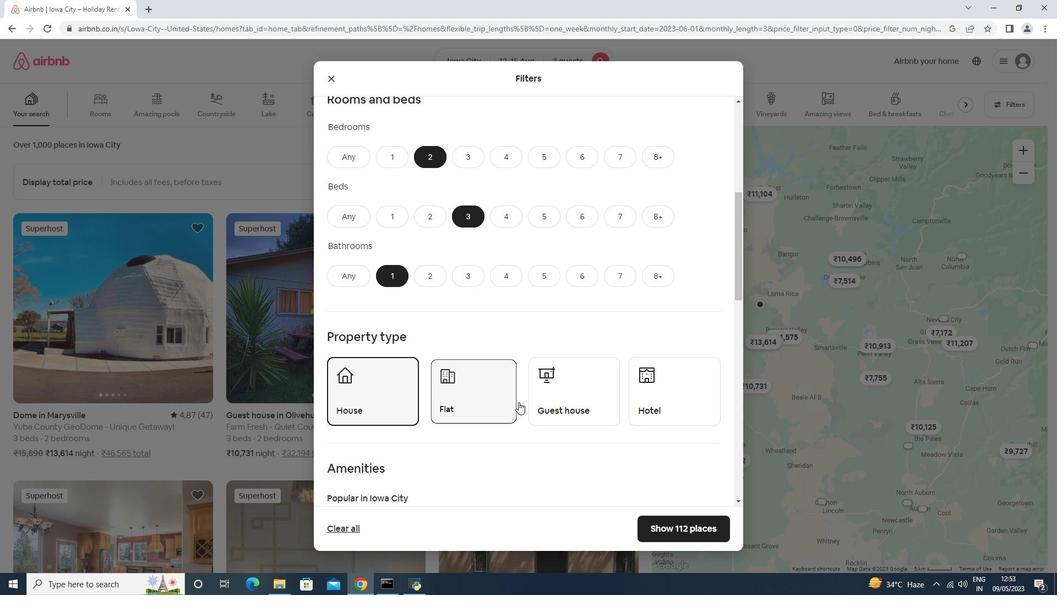 
Action: Mouse pressed left at (526, 402)
Screenshot: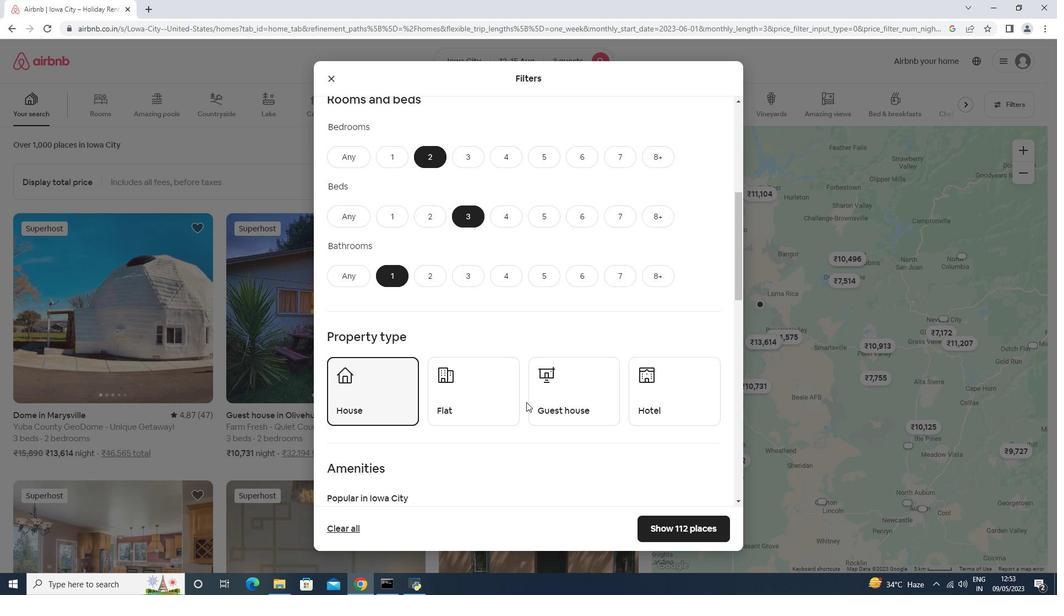 
Action: Mouse moved to (508, 409)
Screenshot: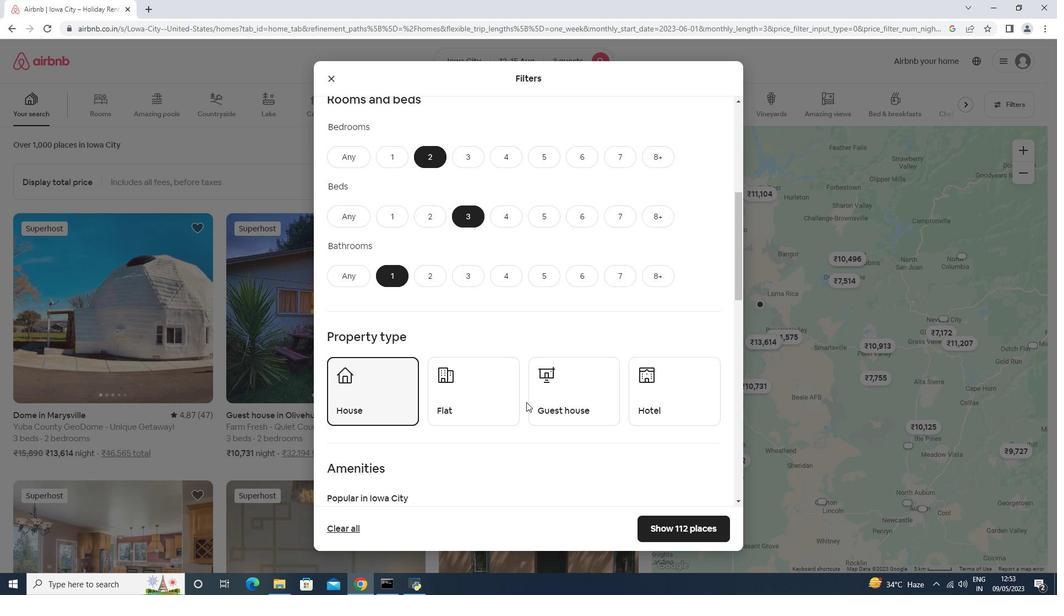 
Action: Mouse pressed left at (508, 409)
Screenshot: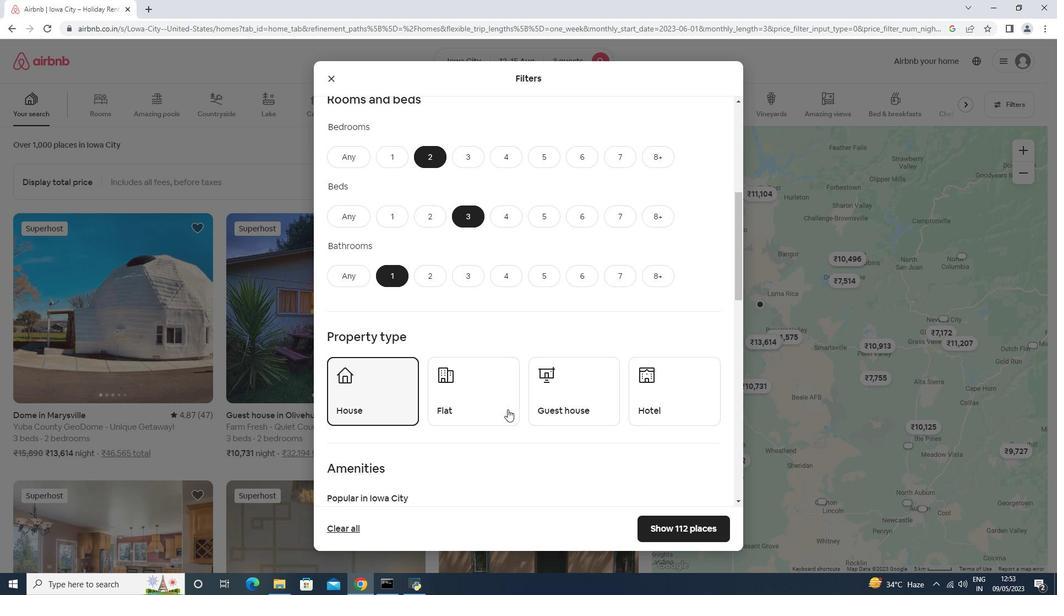 
Action: Mouse moved to (569, 409)
Screenshot: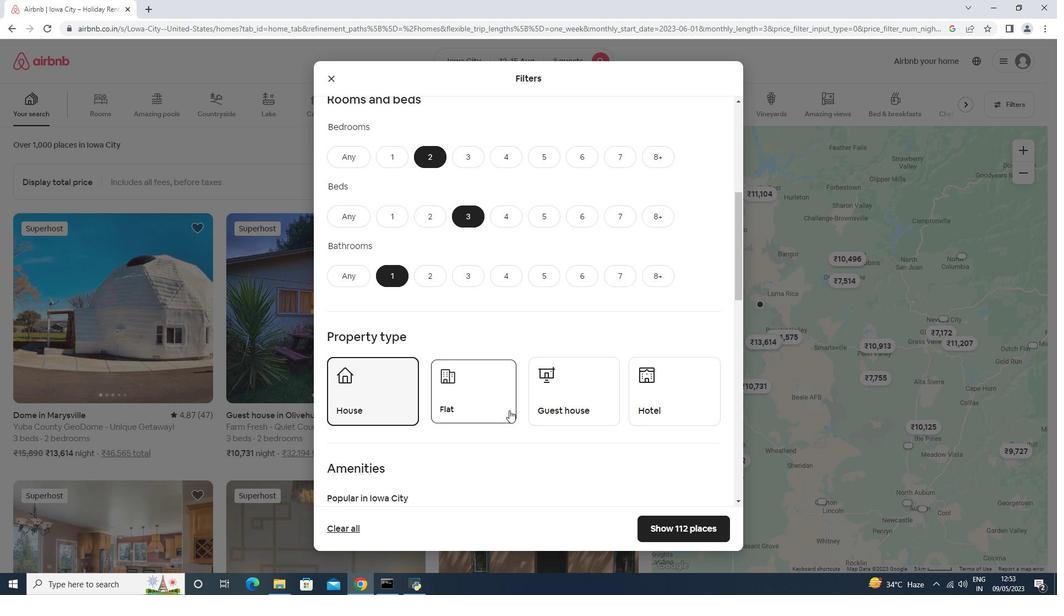 
Action: Mouse pressed left at (569, 409)
Screenshot: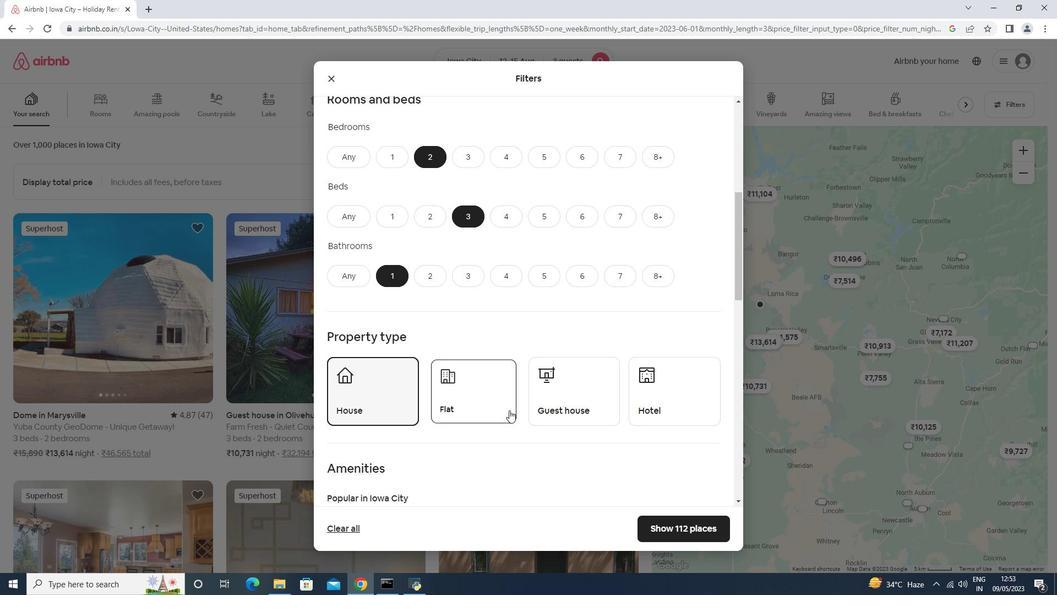 
Action: Mouse moved to (569, 409)
Screenshot: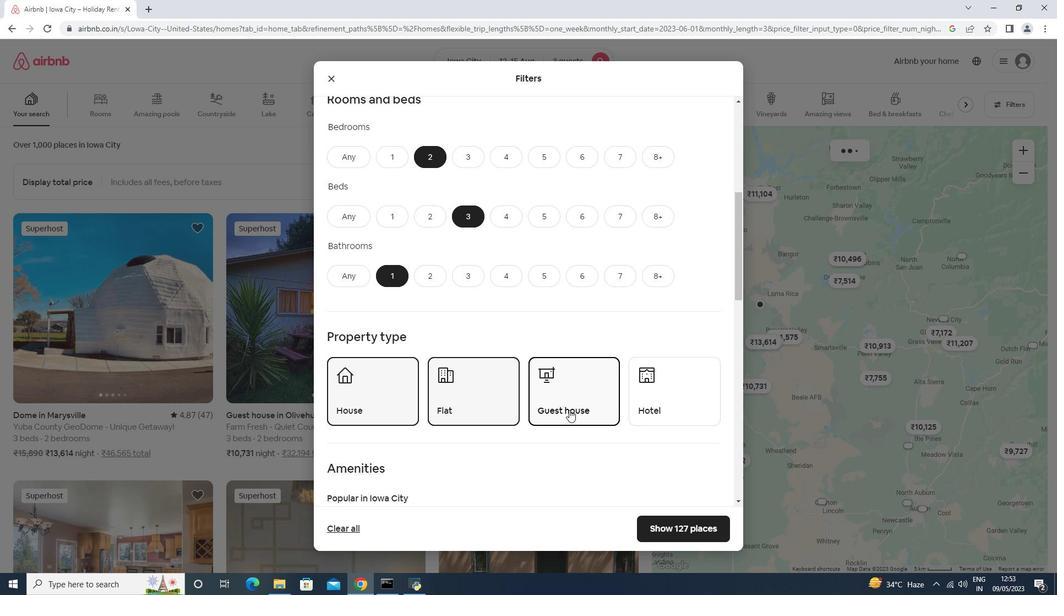
Action: Mouse scrolled (569, 408) with delta (0, 0)
Screenshot: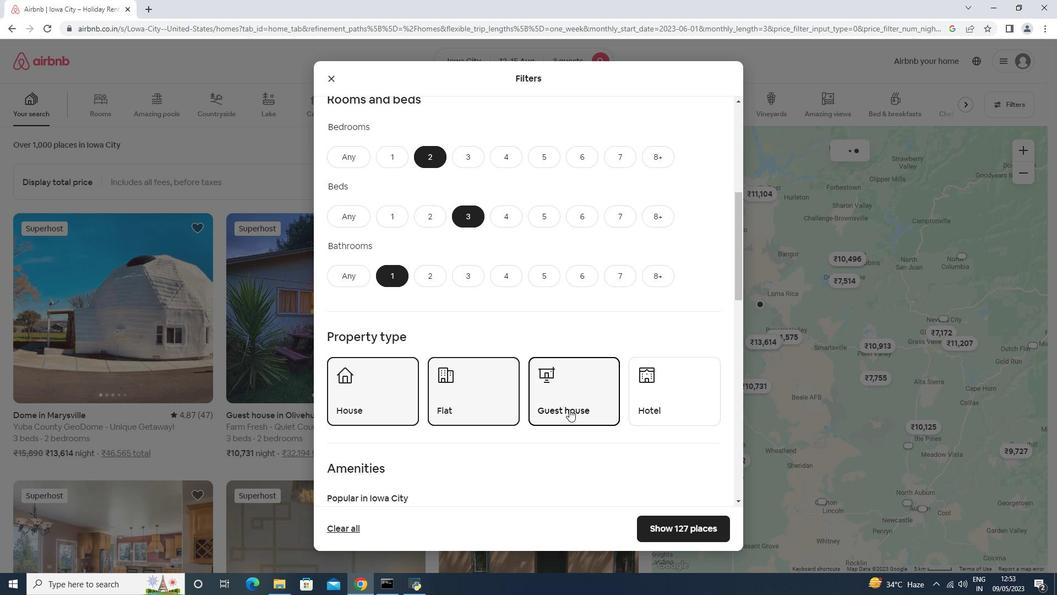 
Action: Mouse scrolled (569, 408) with delta (0, 0)
Screenshot: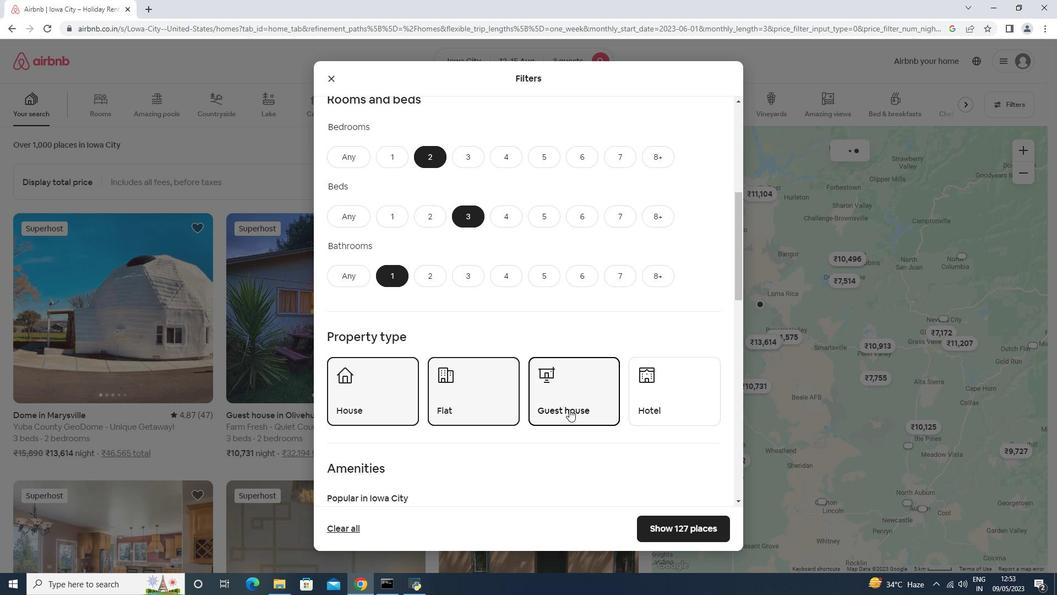 
Action: Mouse scrolled (569, 408) with delta (0, 0)
Screenshot: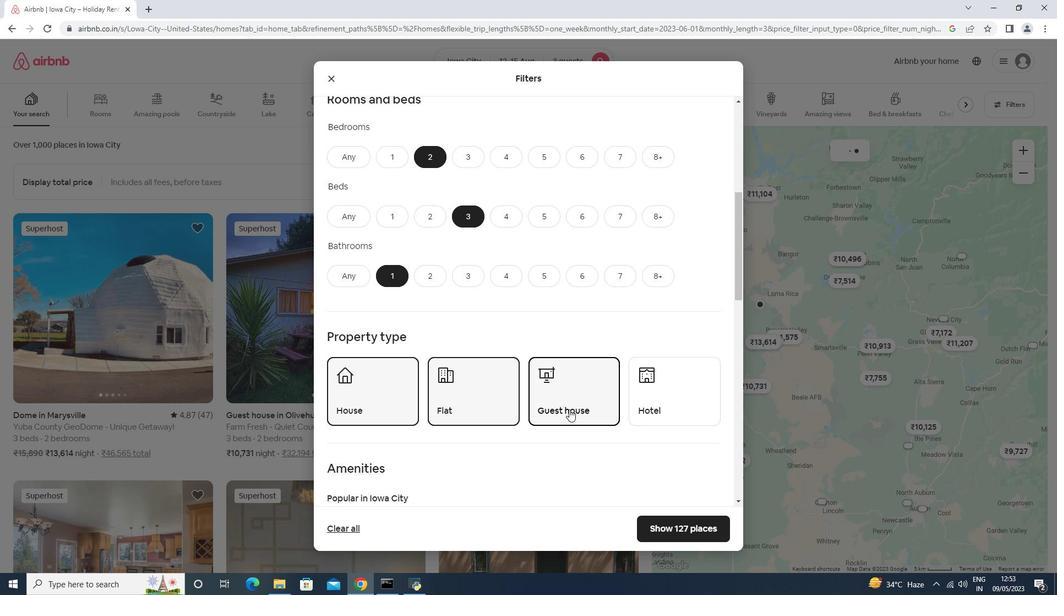 
Action: Mouse scrolled (569, 408) with delta (0, 0)
Screenshot: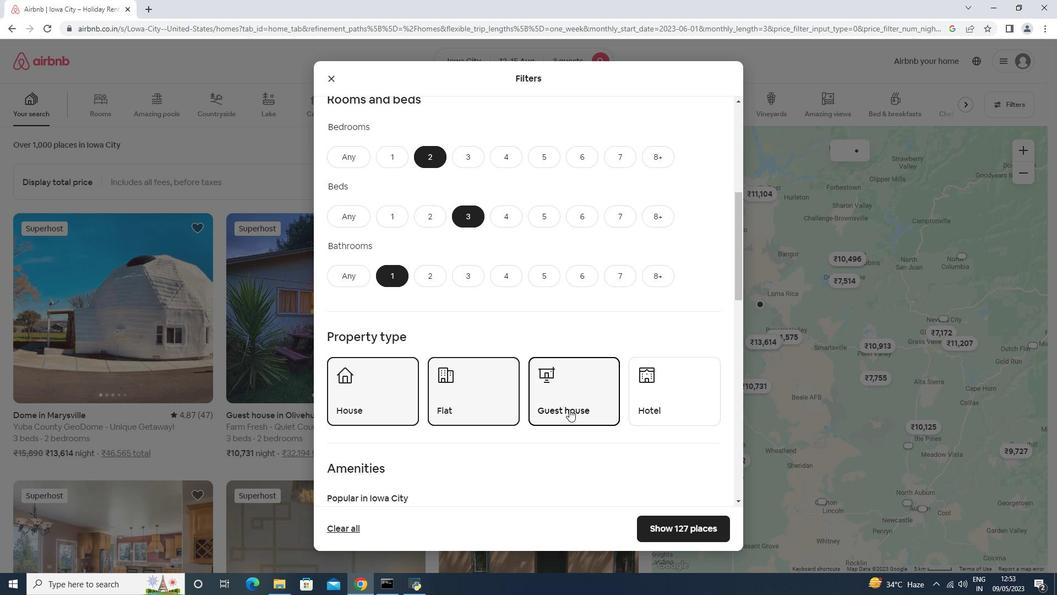 
Action: Mouse moved to (596, 433)
Screenshot: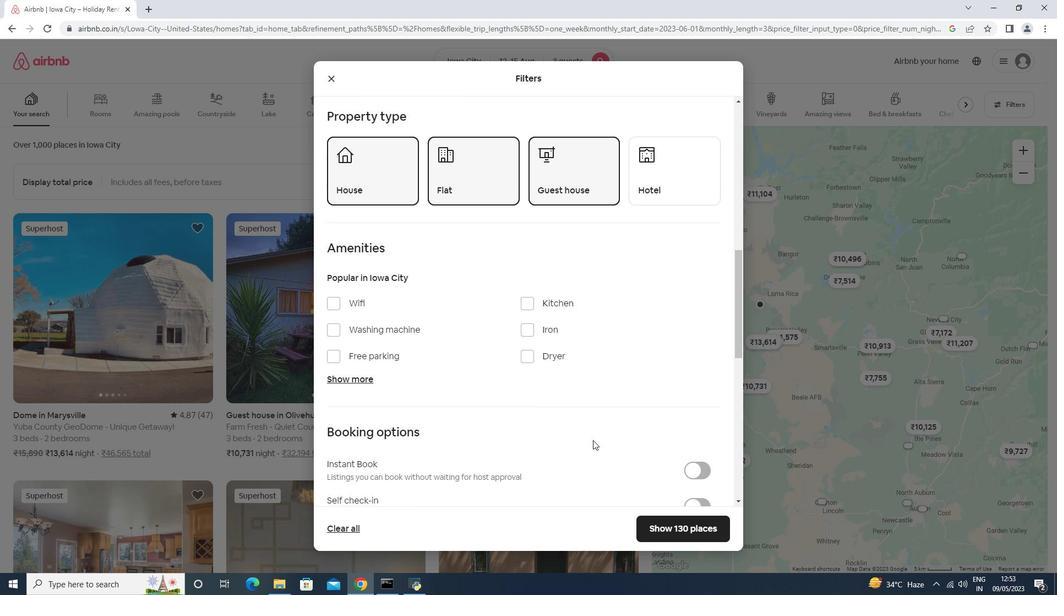 
Action: Mouse scrolled (596, 433) with delta (0, 0)
Screenshot: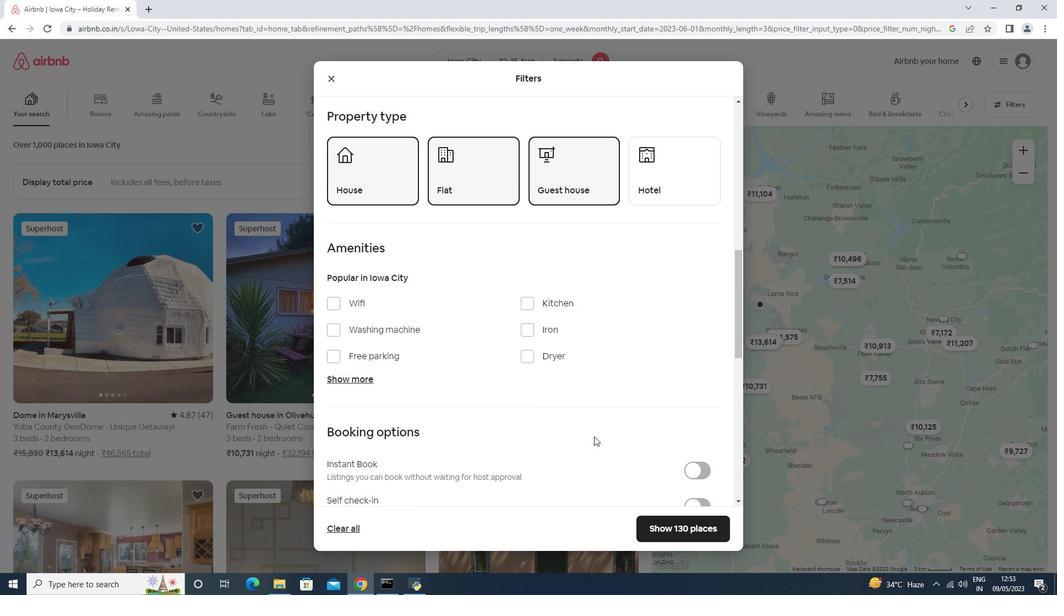 
Action: Mouse scrolled (596, 433) with delta (0, 0)
Screenshot: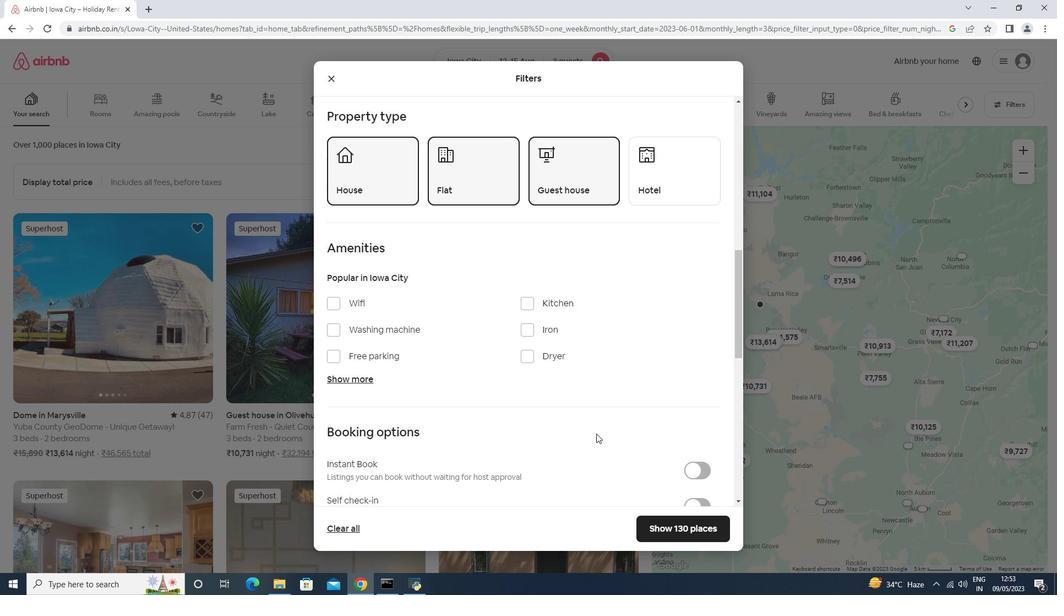 
Action: Mouse scrolled (596, 433) with delta (0, 0)
Screenshot: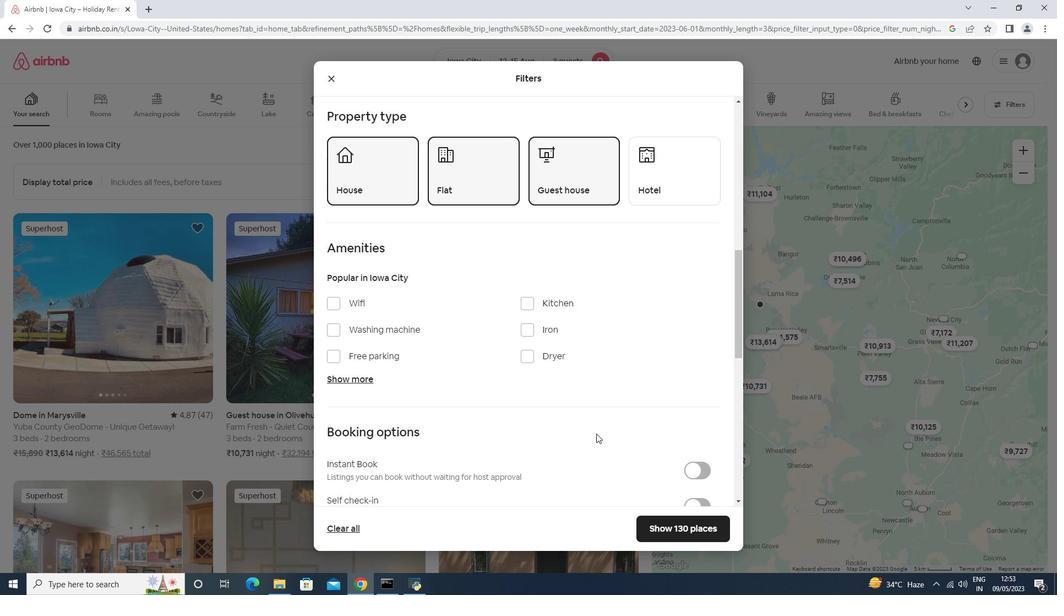 
Action: Mouse moved to (694, 346)
Screenshot: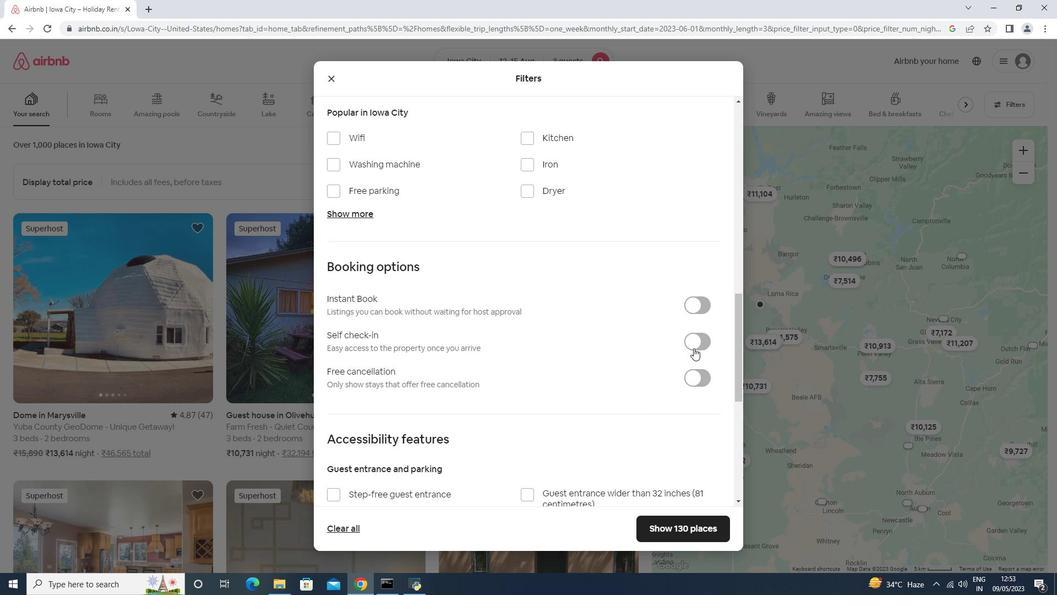 
Action: Mouse pressed left at (694, 346)
Screenshot: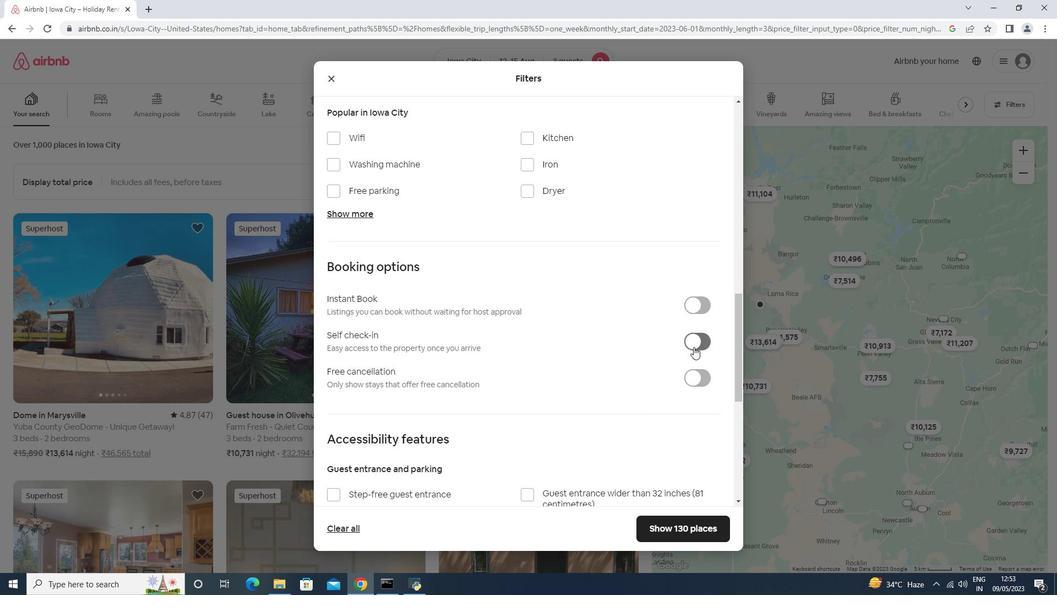 
Action: Mouse scrolled (694, 346) with delta (0, 0)
Screenshot: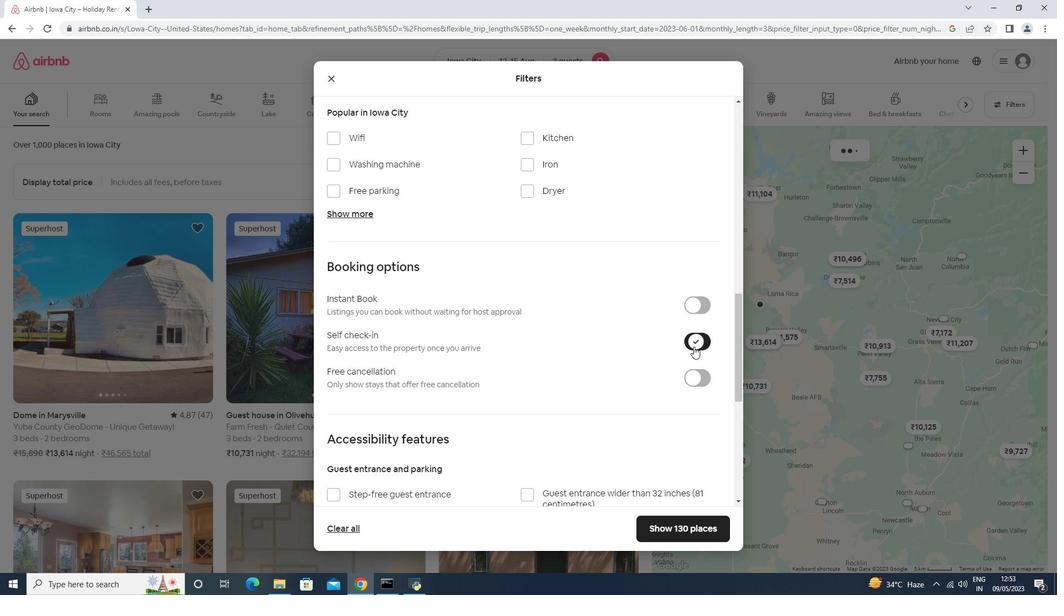 
Action: Mouse scrolled (694, 346) with delta (0, 0)
Screenshot: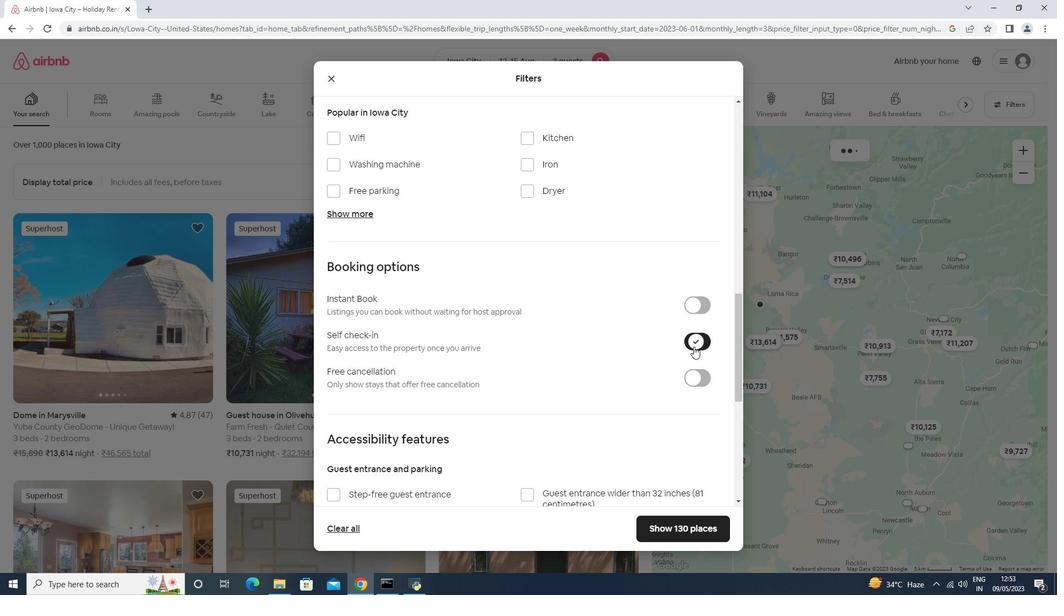 
Action: Mouse scrolled (694, 346) with delta (0, 0)
Screenshot: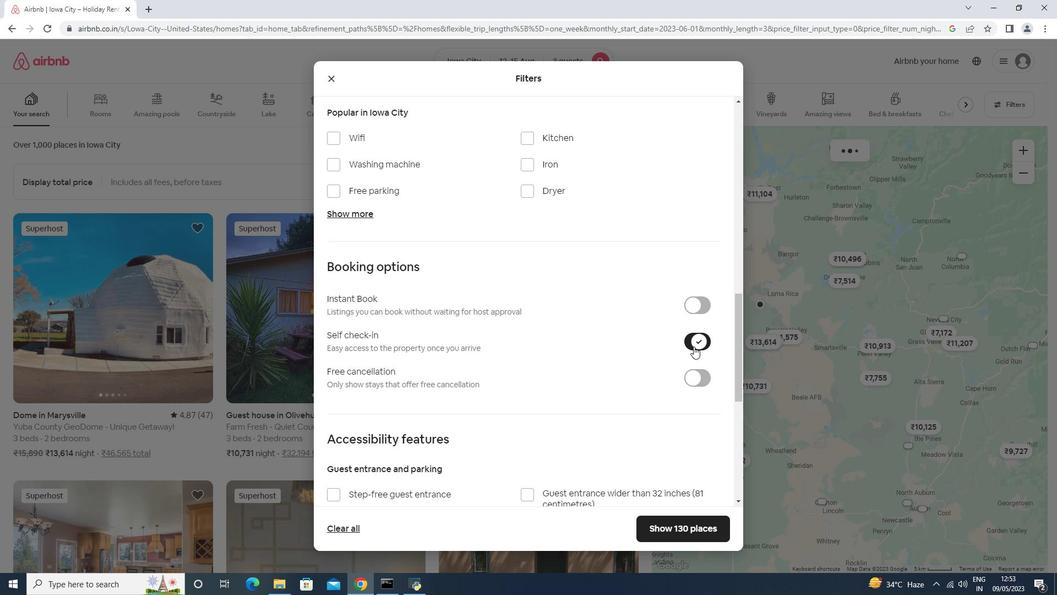 
Action: Mouse scrolled (694, 346) with delta (0, 0)
Screenshot: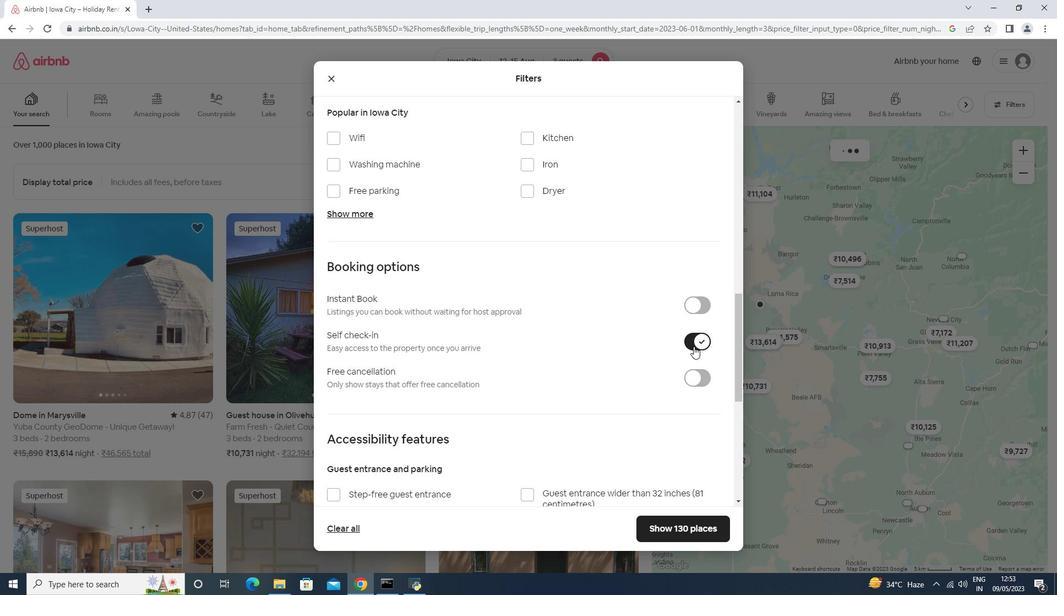 
Action: Mouse scrolled (694, 346) with delta (0, 0)
Screenshot: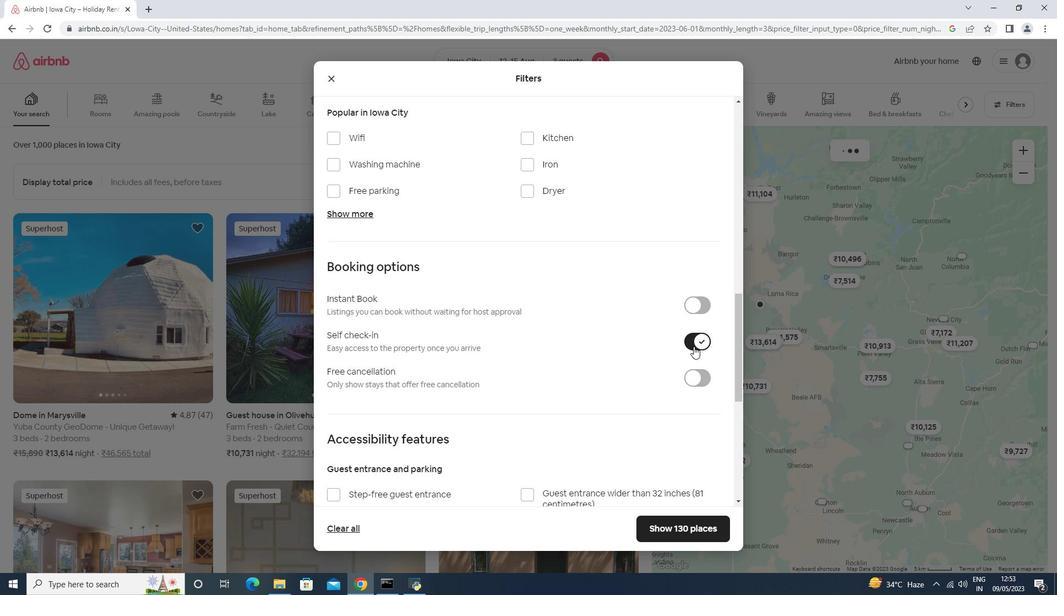 
Action: Mouse moved to (586, 384)
Screenshot: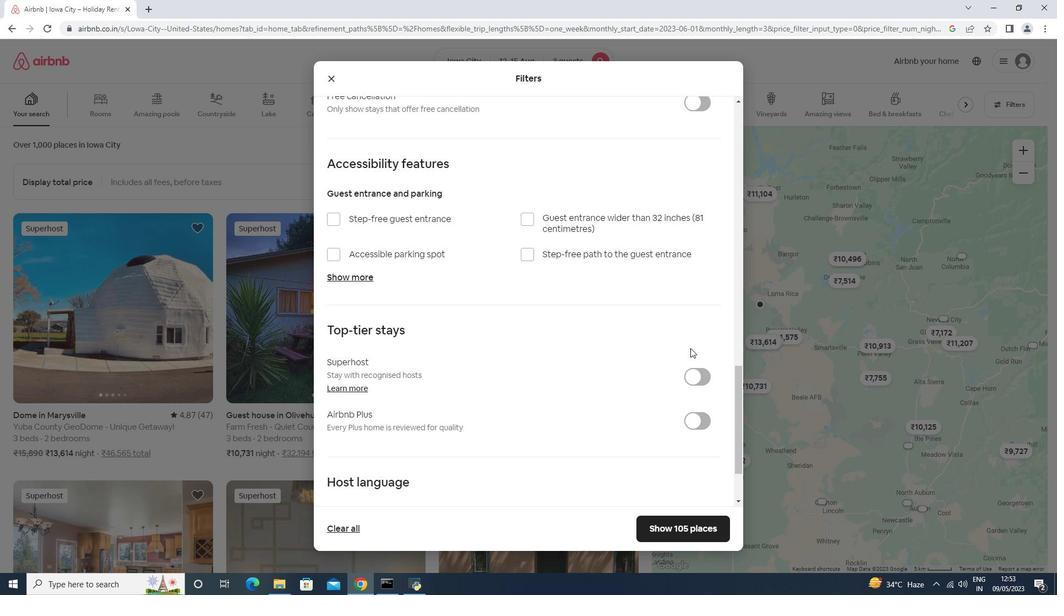 
Action: Mouse scrolled (586, 384) with delta (0, 0)
Screenshot: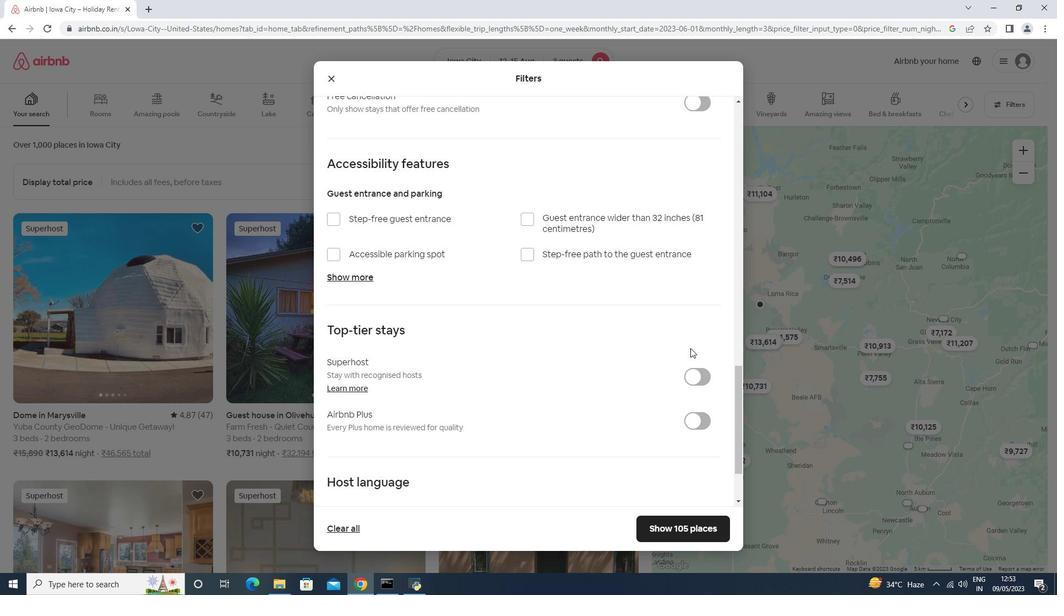 
Action: Mouse scrolled (586, 384) with delta (0, 0)
Screenshot: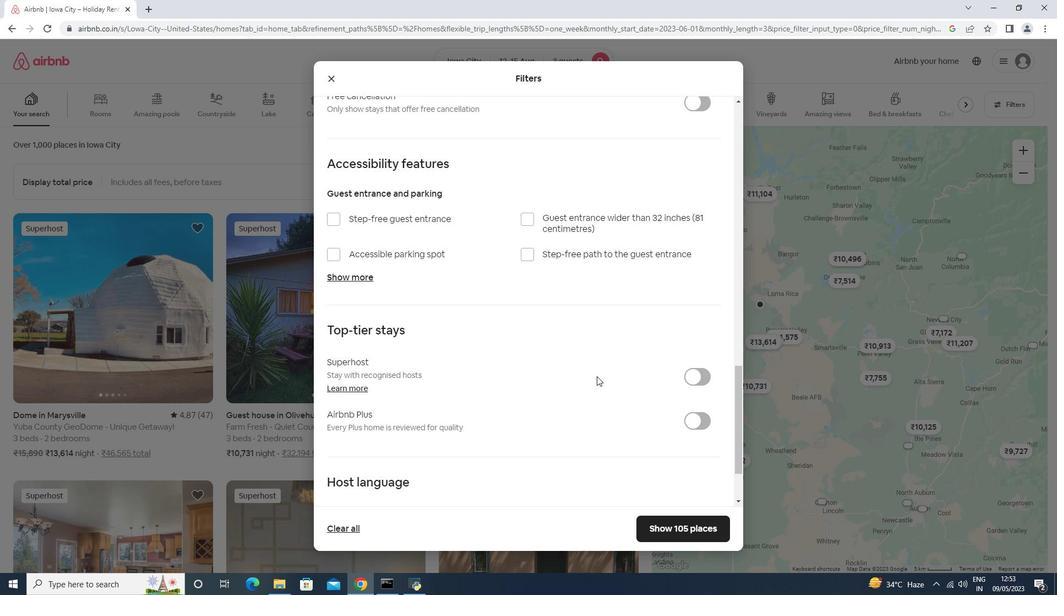 
Action: Mouse scrolled (586, 384) with delta (0, 0)
Screenshot: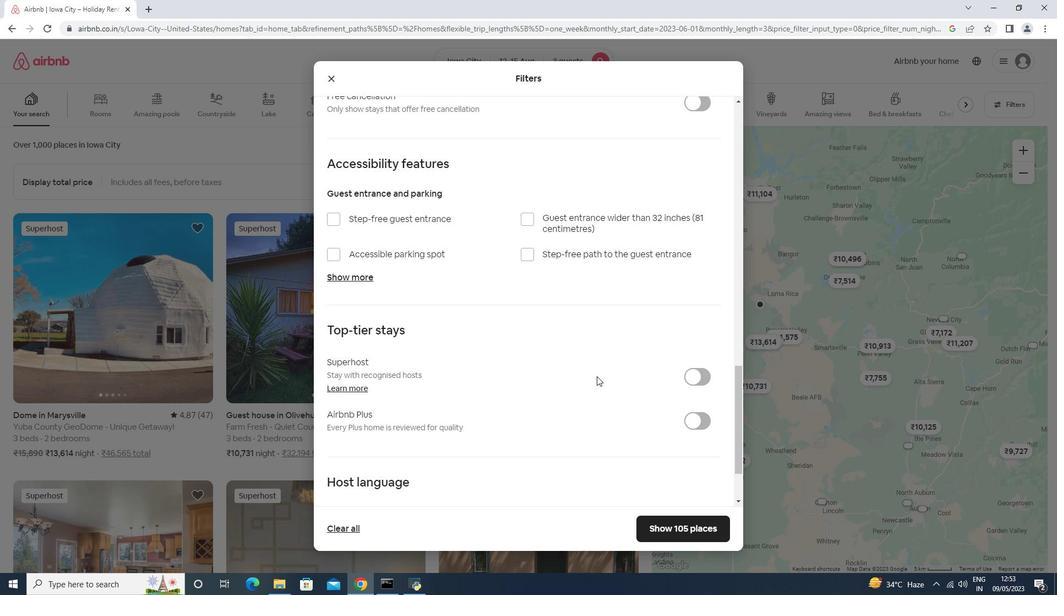 
Action: Mouse scrolled (586, 384) with delta (0, 0)
Screenshot: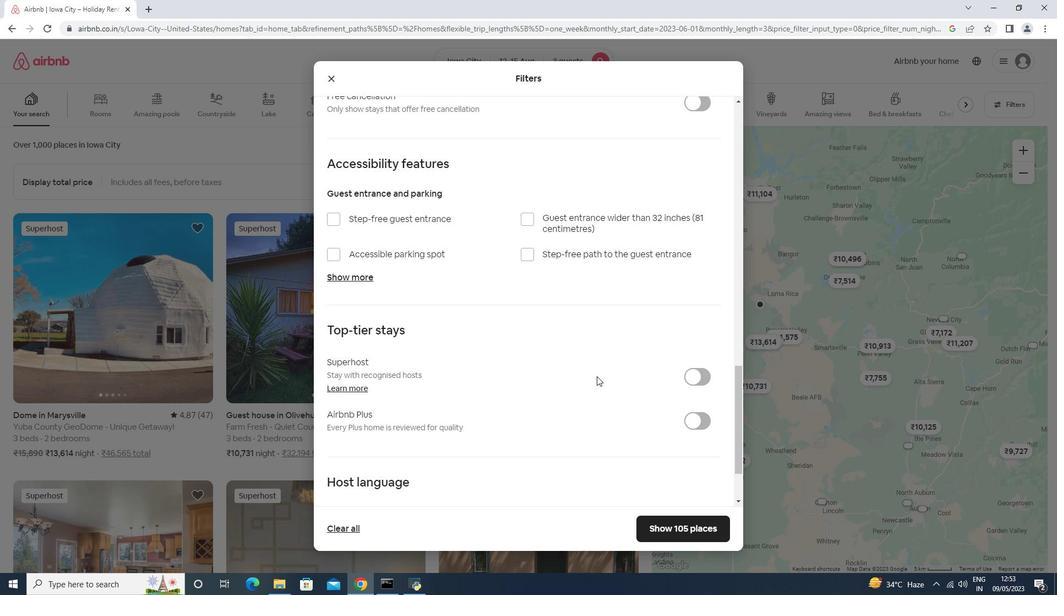 
Action: Mouse scrolled (586, 384) with delta (0, 0)
Screenshot: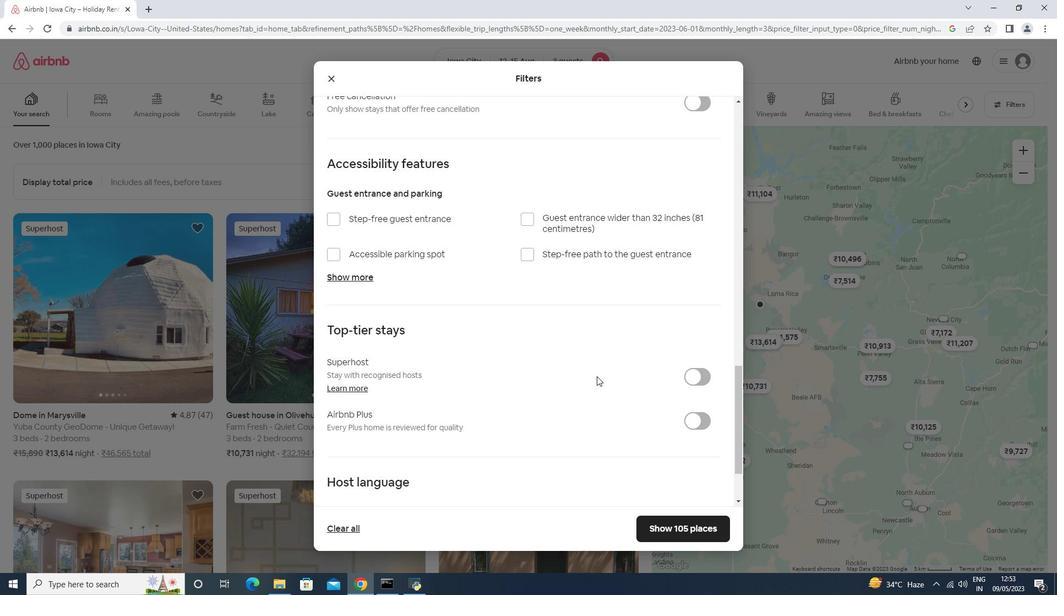 
Action: Mouse scrolled (586, 384) with delta (0, 0)
Screenshot: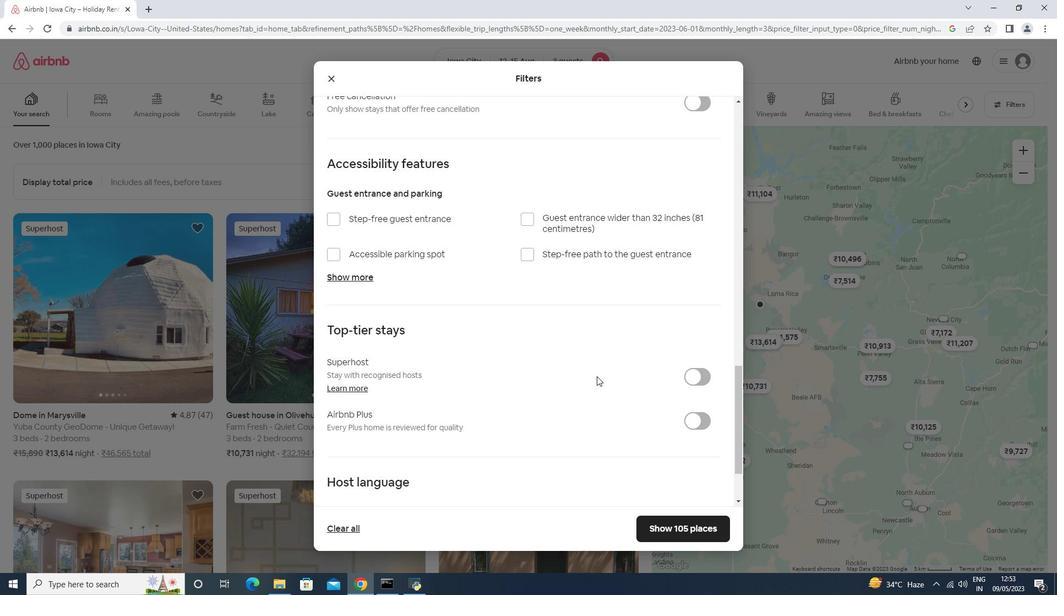 
Action: Mouse moved to (443, 432)
Screenshot: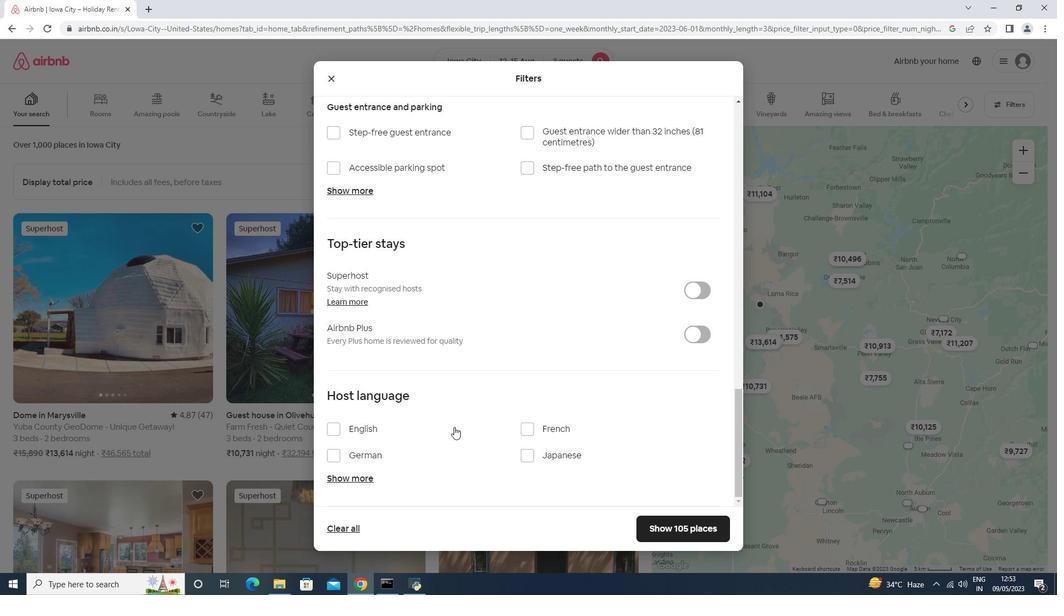 
Action: Mouse pressed left at (443, 432)
Screenshot: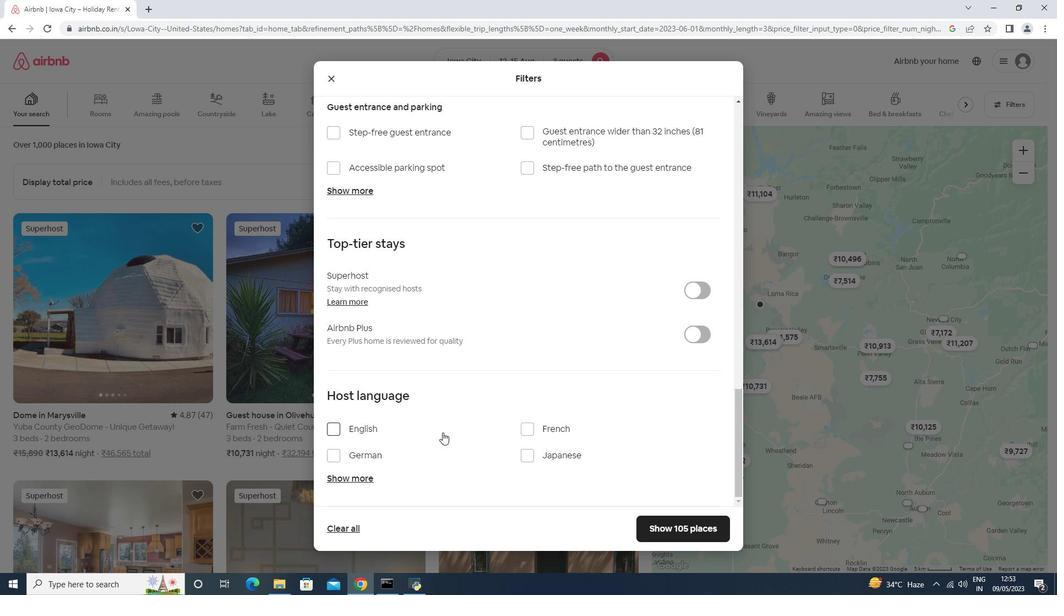 
Action: Mouse moved to (658, 524)
Screenshot: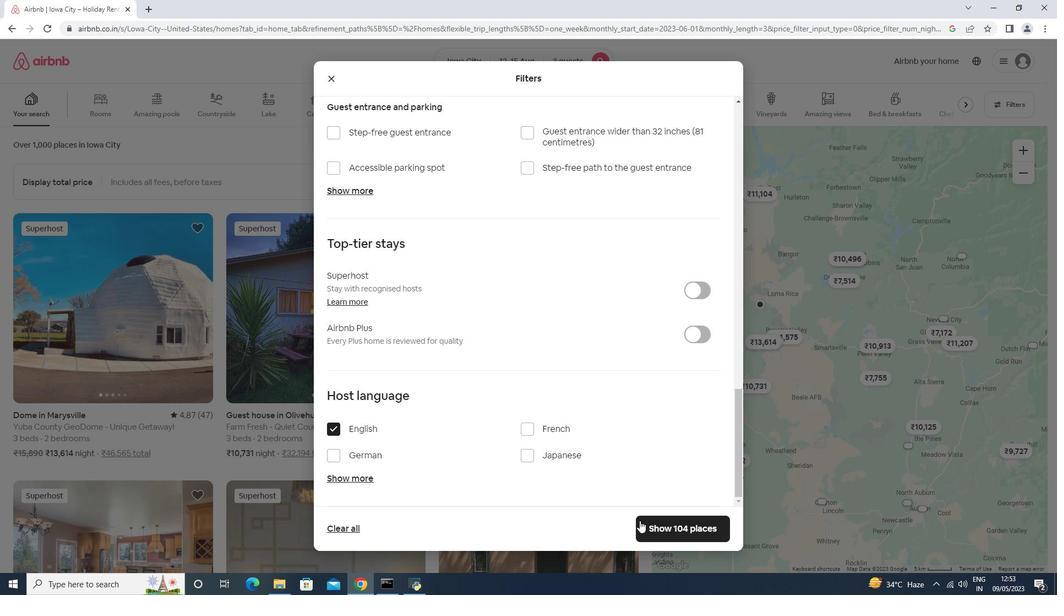 
Action: Mouse pressed left at (658, 524)
Screenshot: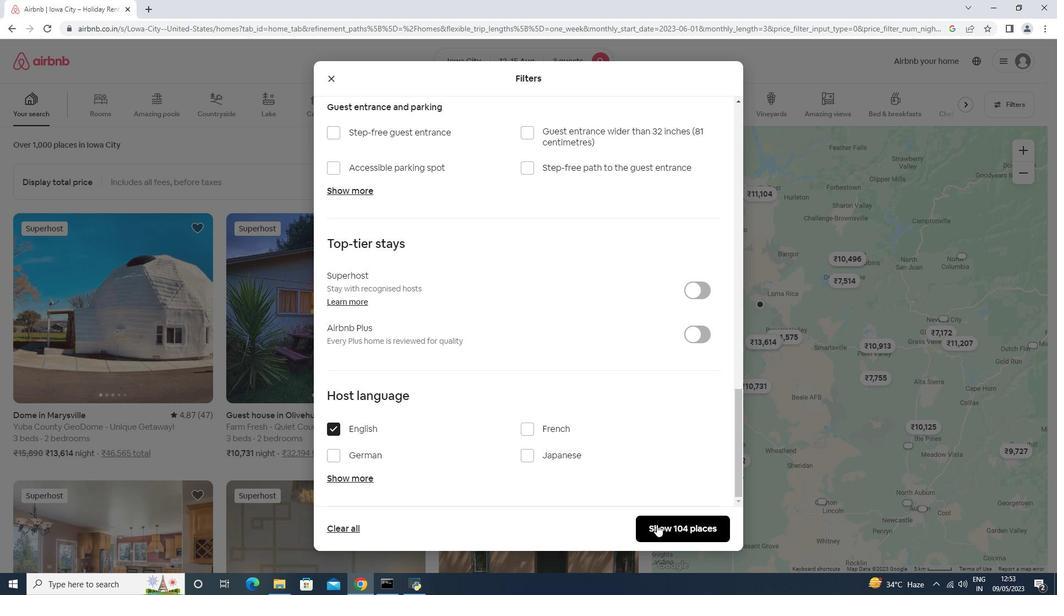 
Action: Mouse moved to (658, 524)
Screenshot: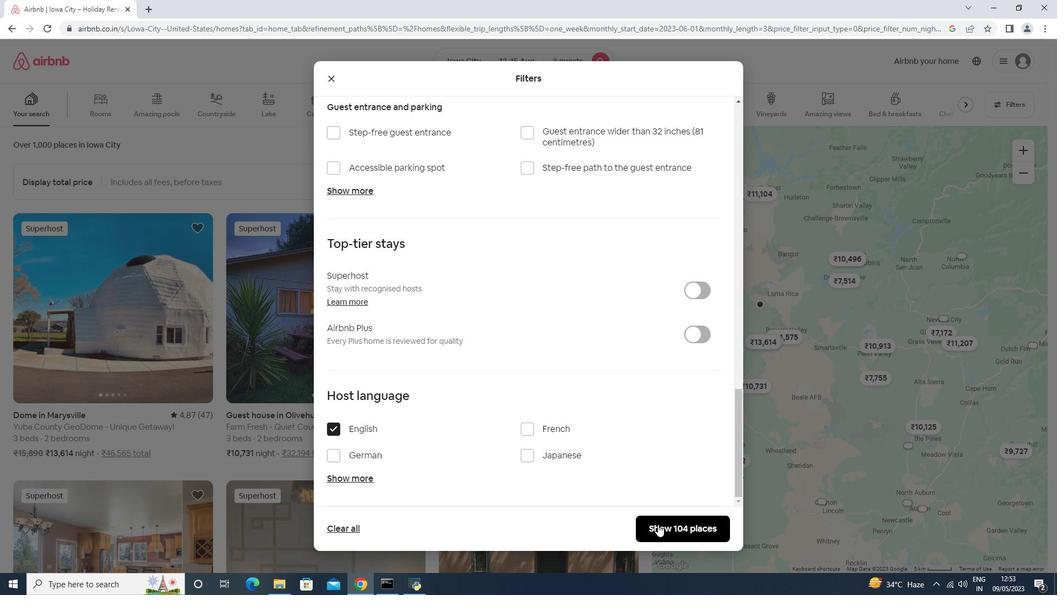 
